 Task: Use VLC's "Snapshot" feature to capture screenshots of a video with customized resolution.
Action: Mouse moved to (156, 64)
Screenshot: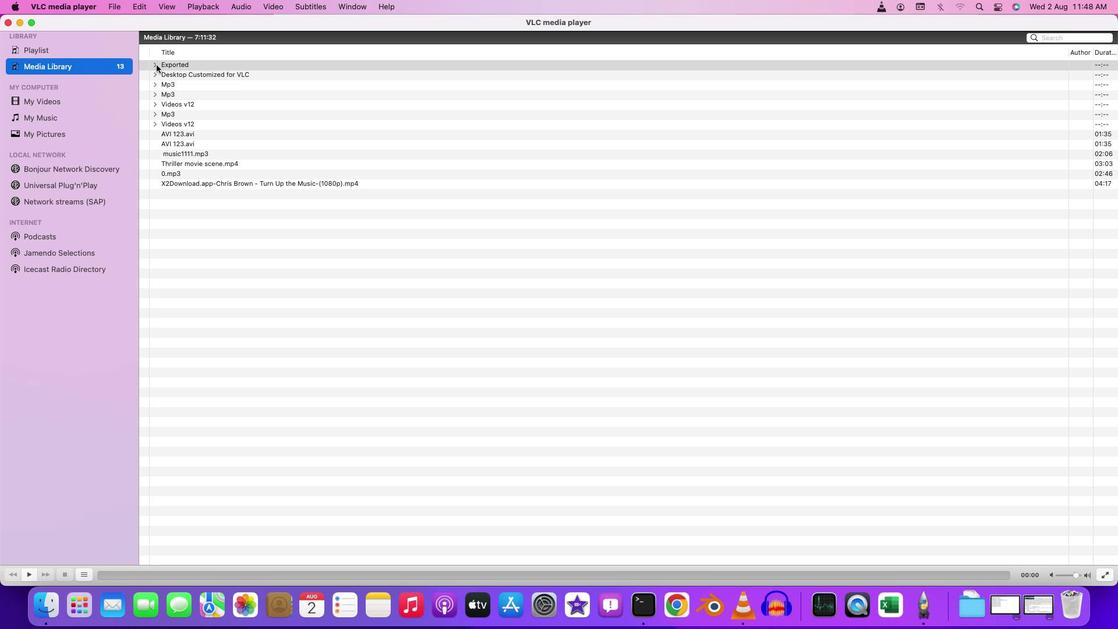 
Action: Mouse pressed left at (156, 64)
Screenshot: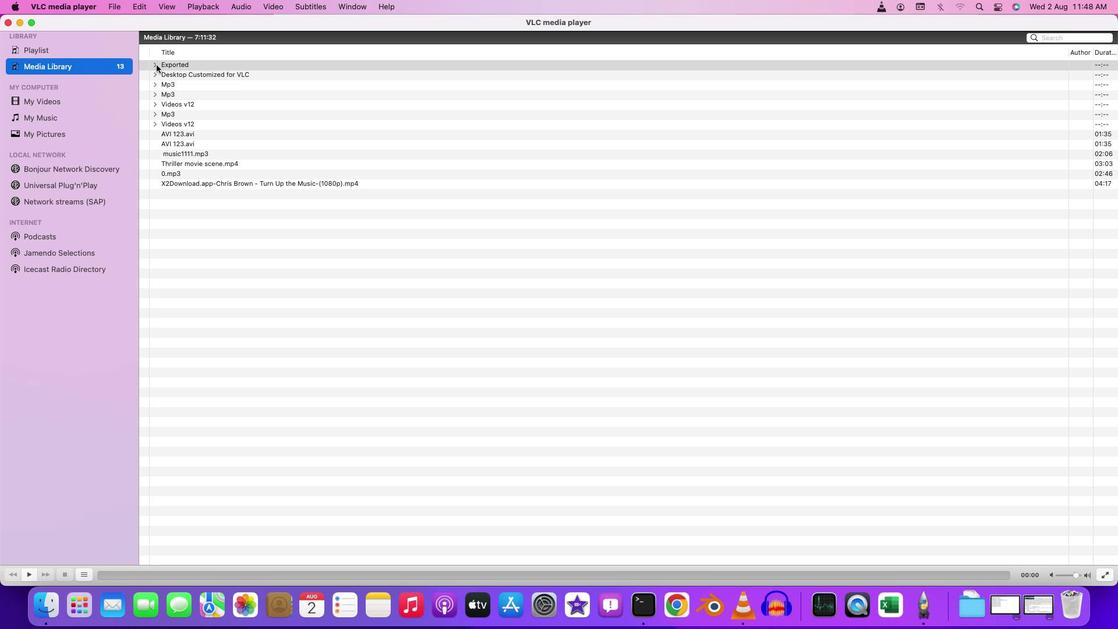 
Action: Mouse moved to (206, 290)
Screenshot: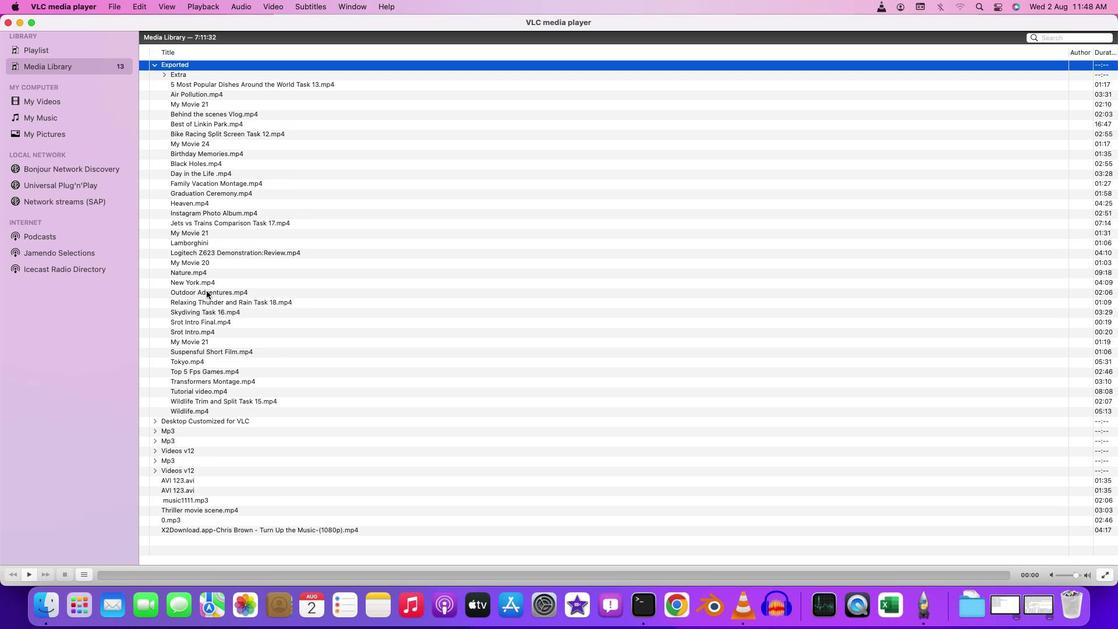 
Action: Mouse pressed left at (206, 290)
Screenshot: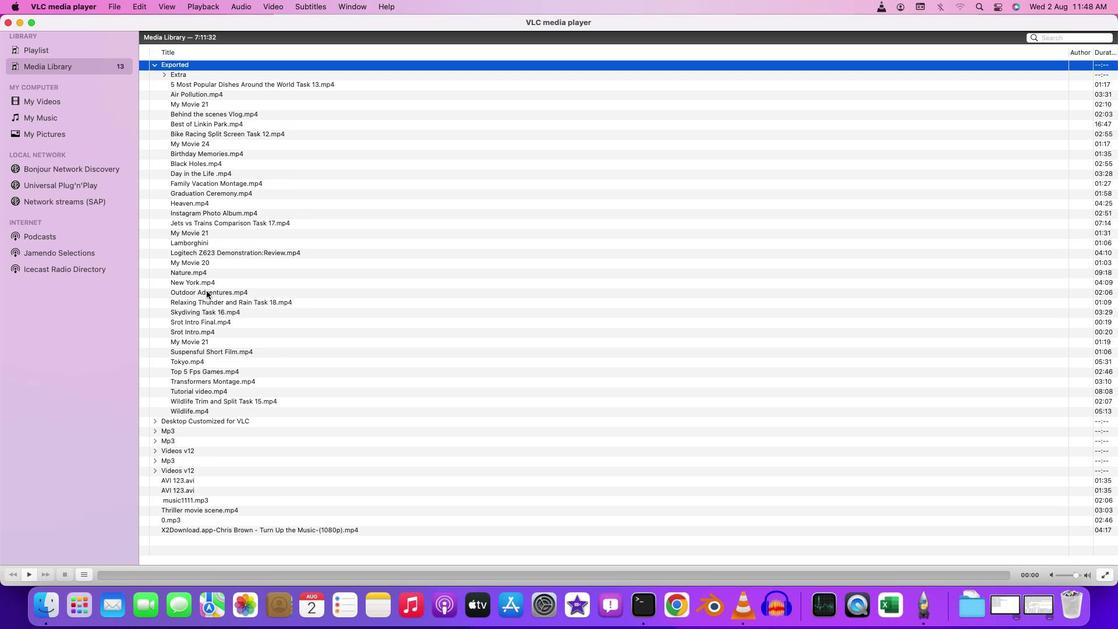 
Action: Mouse pressed left at (206, 290)
Screenshot: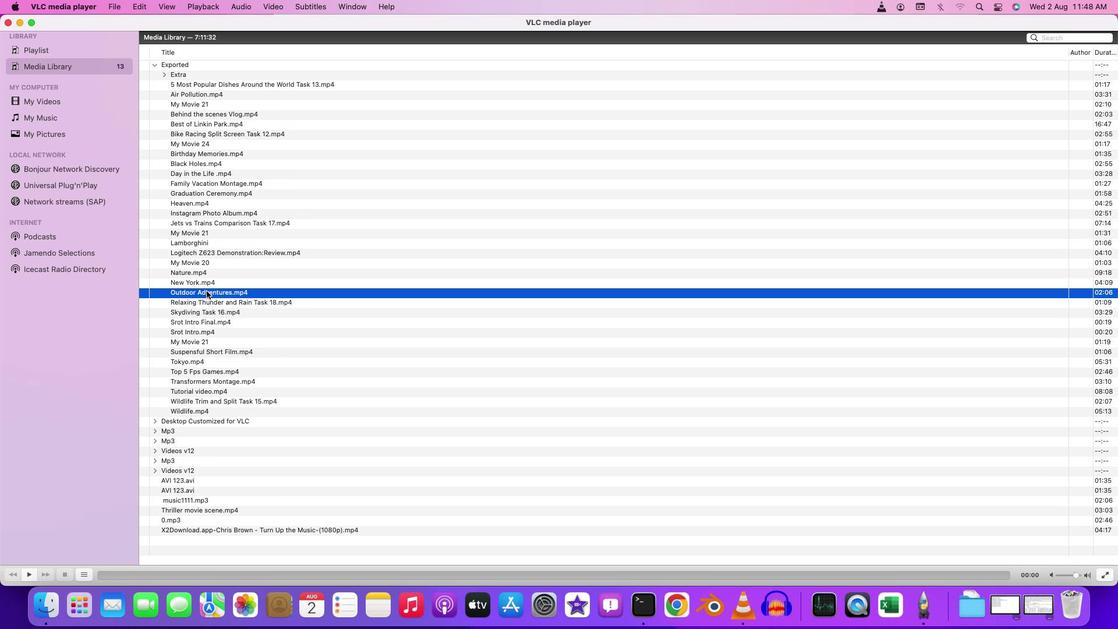 
Action: Mouse moved to (258, 202)
Screenshot: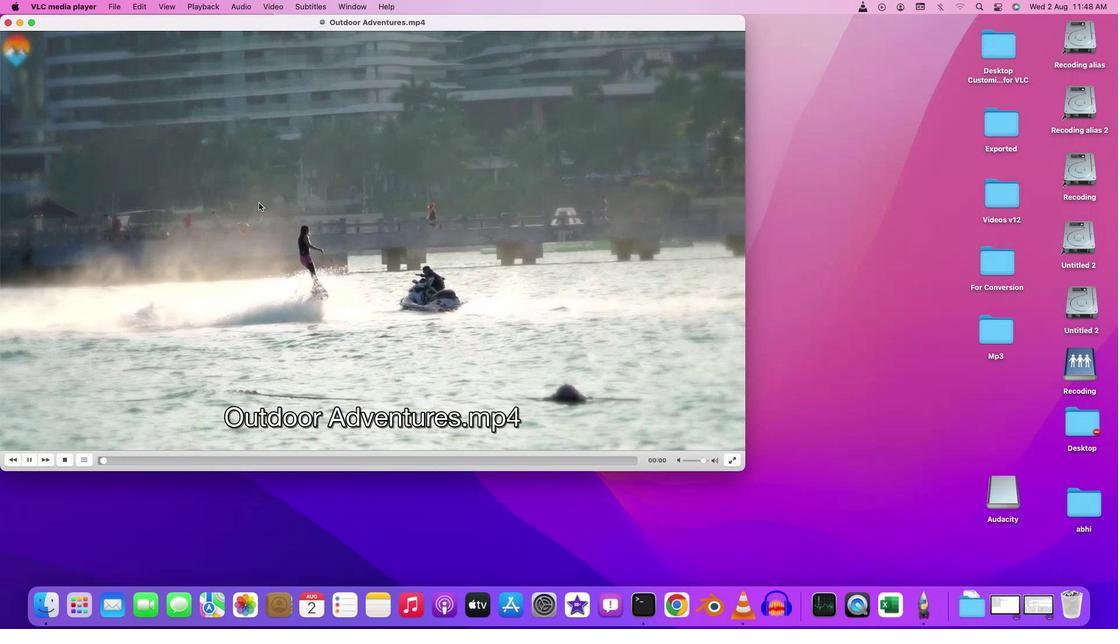 
Action: Mouse pressed left at (258, 202)
Screenshot: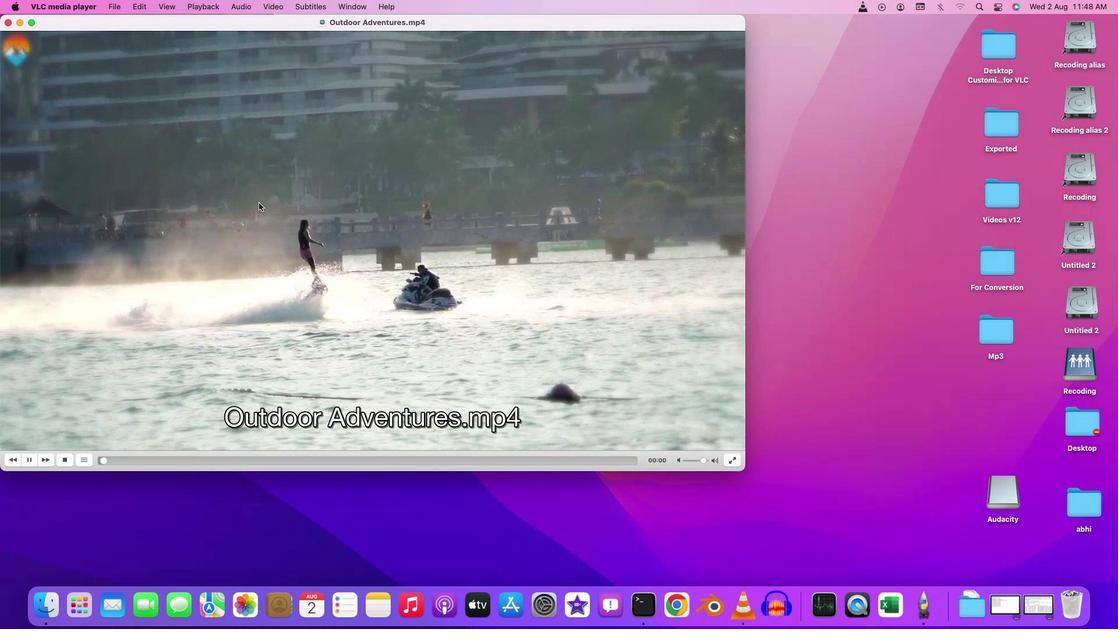 
Action: Mouse pressed left at (258, 202)
Screenshot: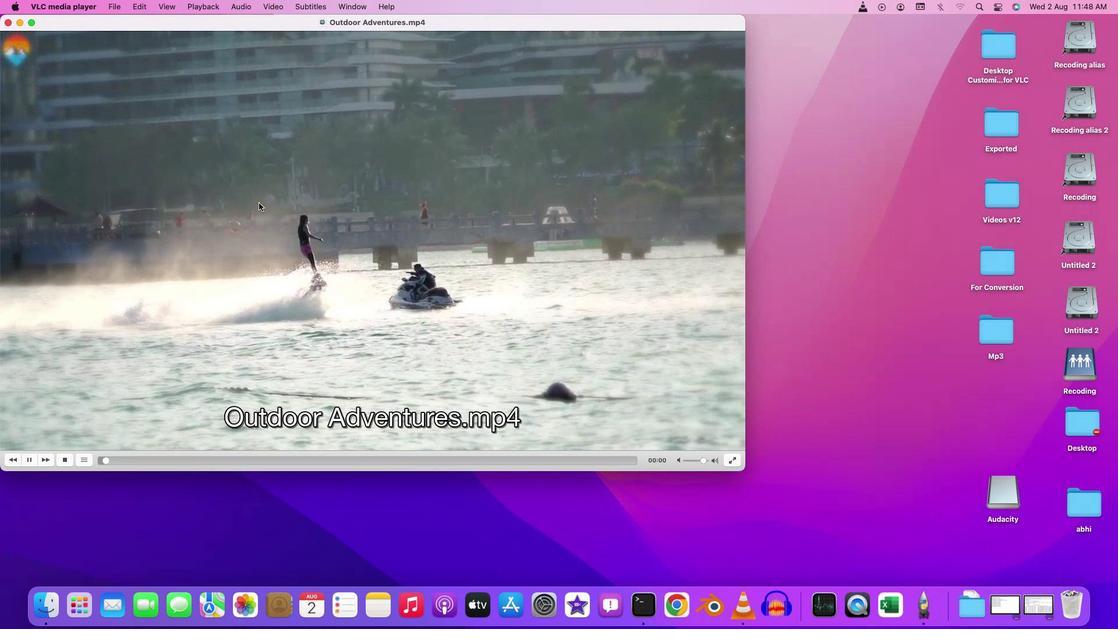 
Action: Mouse moved to (279, 3)
Screenshot: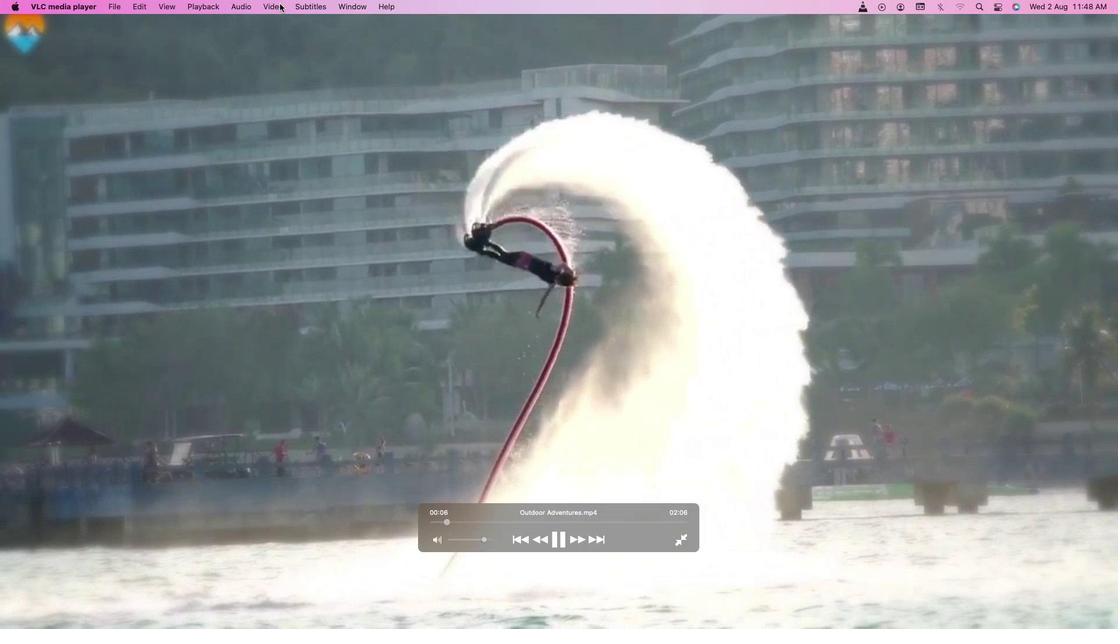 
Action: Mouse pressed left at (279, 3)
Screenshot: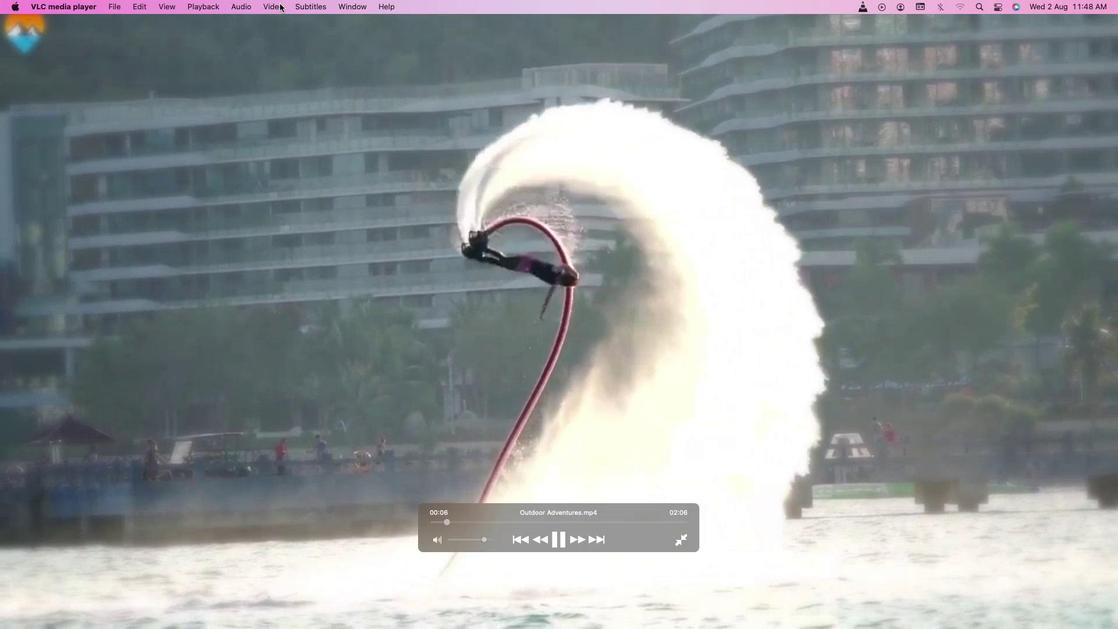 
Action: Mouse moved to (284, 104)
Screenshot: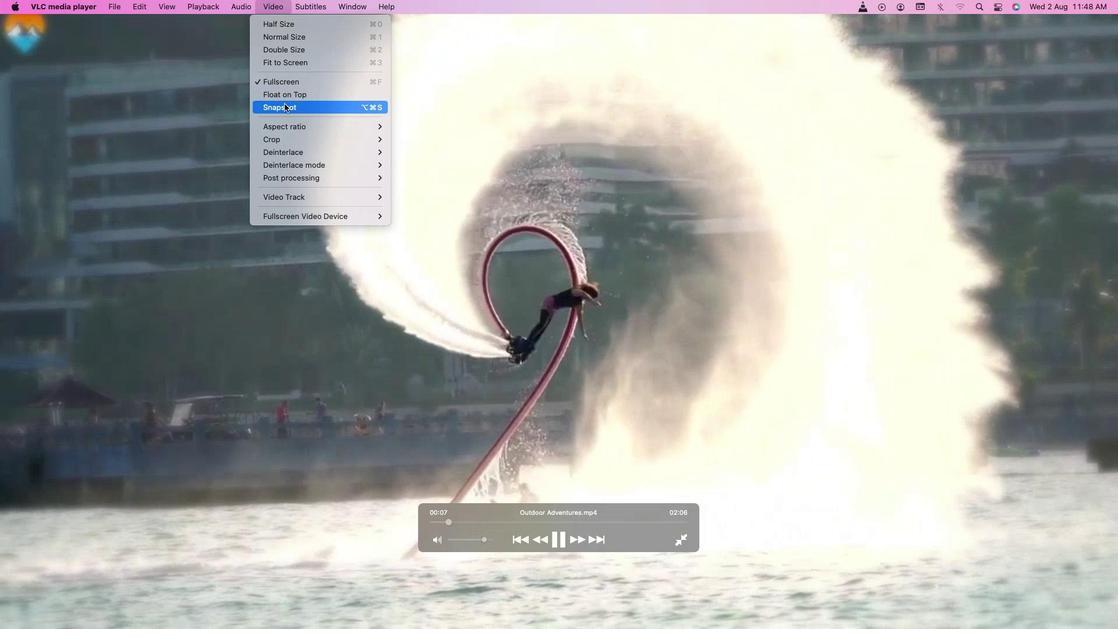 
Action: Mouse pressed left at (284, 104)
Screenshot: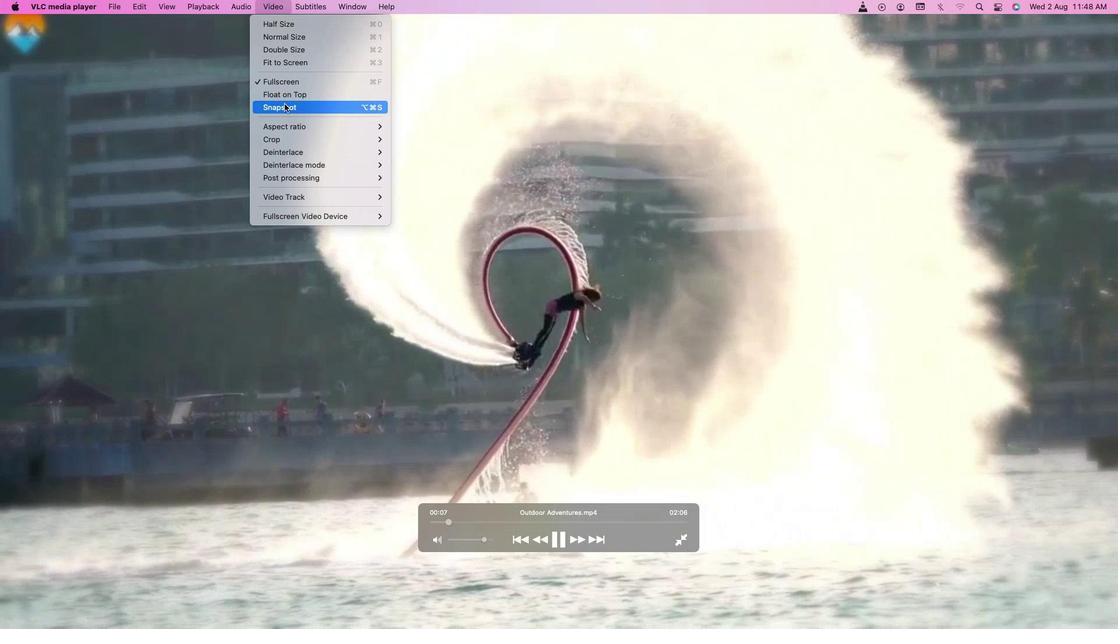 
Action: Mouse moved to (45, 2)
Screenshot: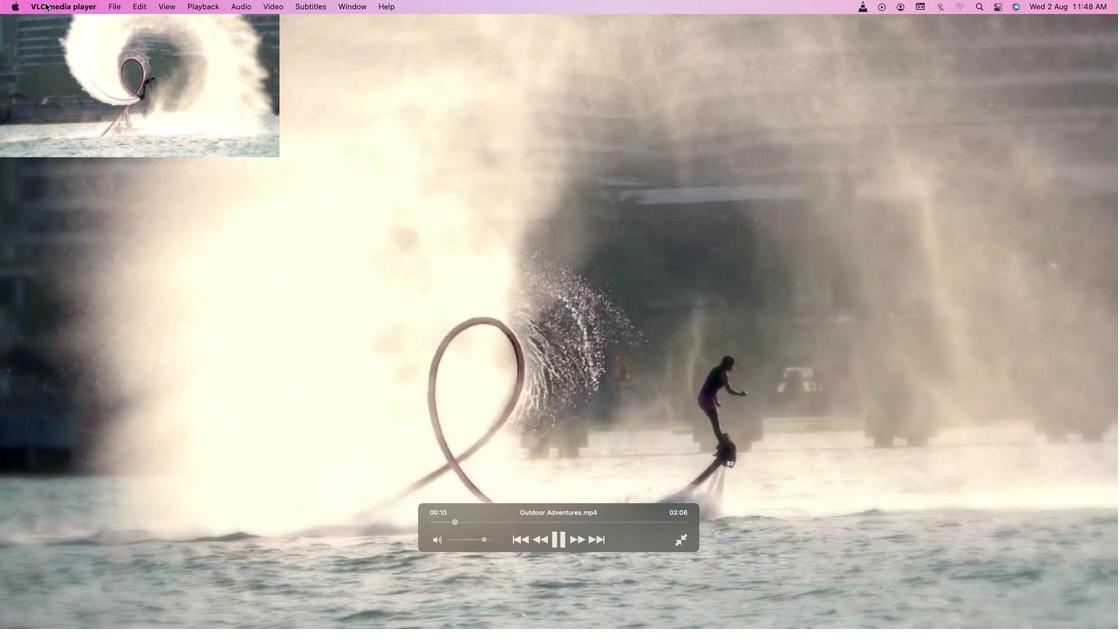 
Action: Mouse pressed left at (45, 2)
Screenshot: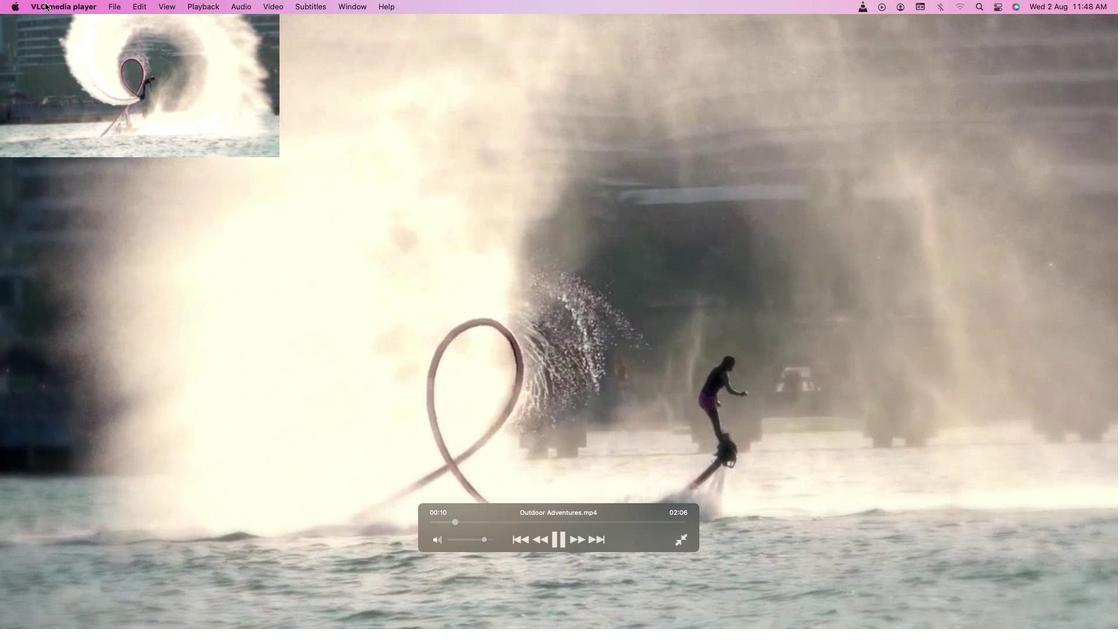 
Action: Mouse moved to (74, 54)
Screenshot: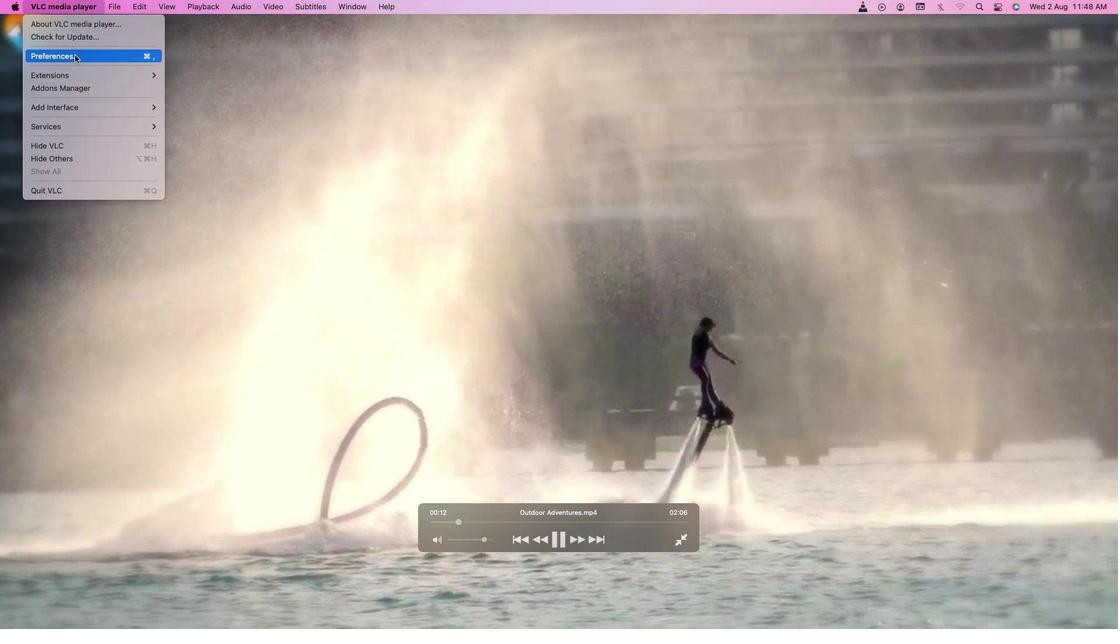 
Action: Mouse pressed left at (74, 54)
Screenshot: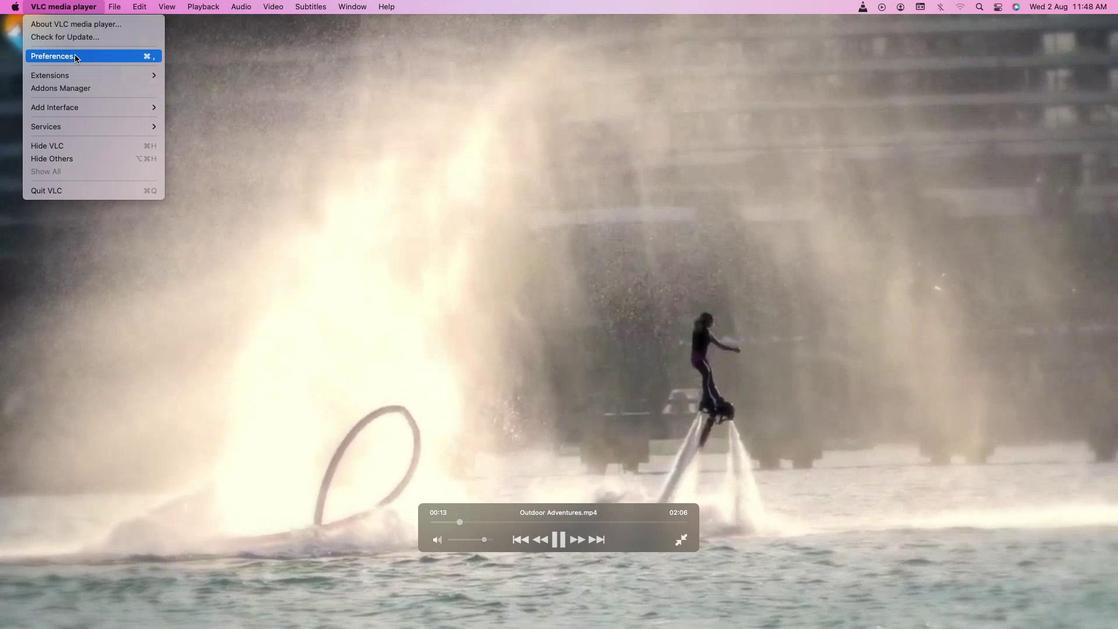 
Action: Mouse moved to (302, 110)
Screenshot: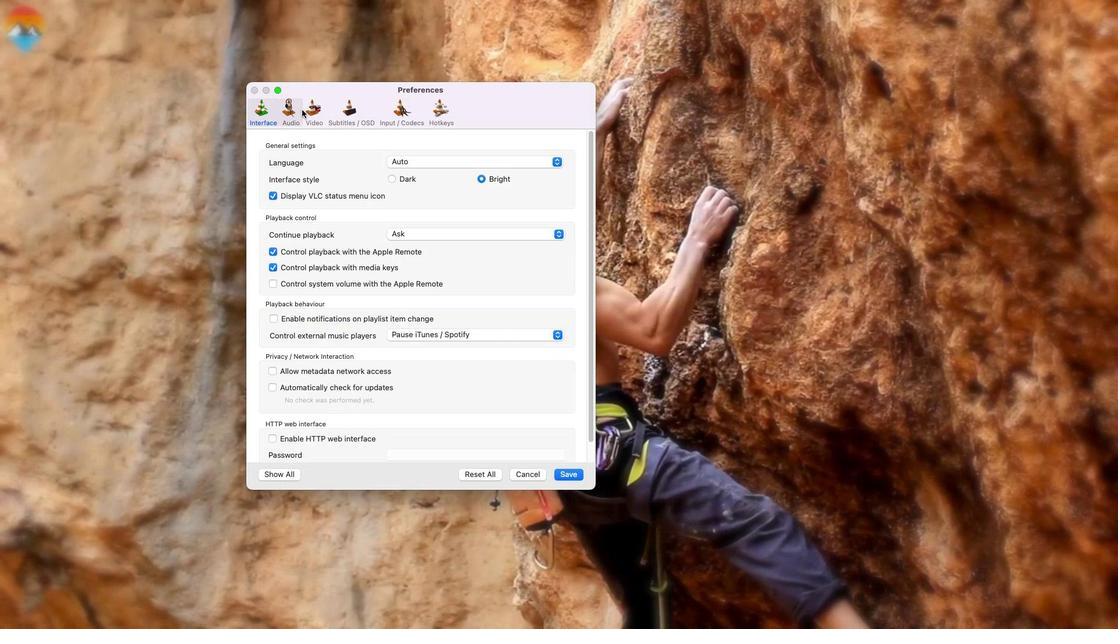 
Action: Mouse pressed left at (302, 110)
Screenshot: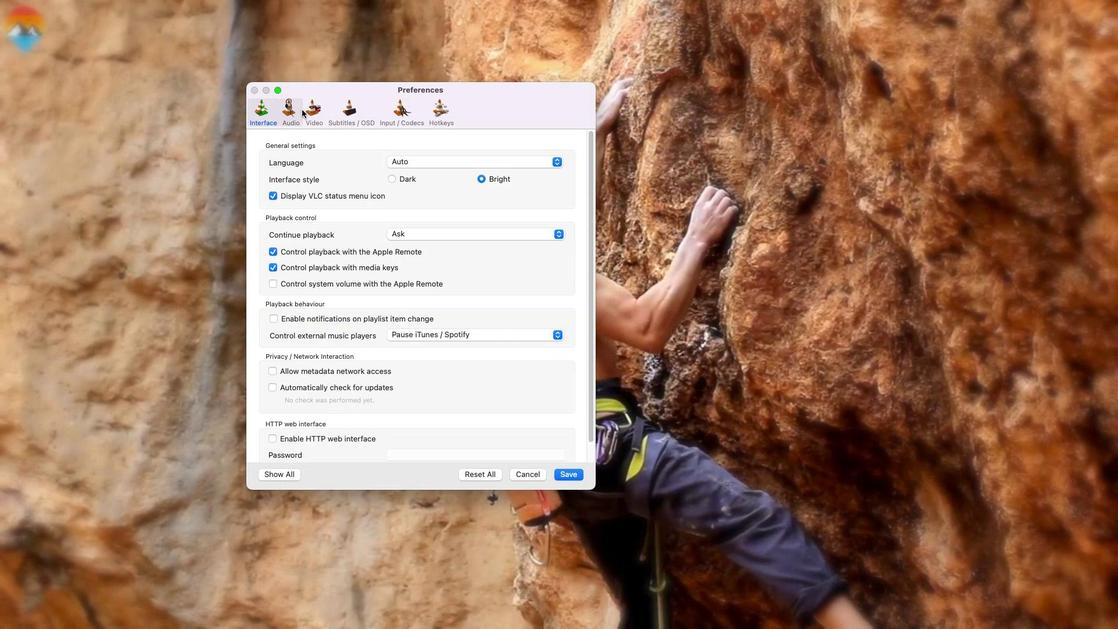 
Action: Mouse moved to (314, 114)
Screenshot: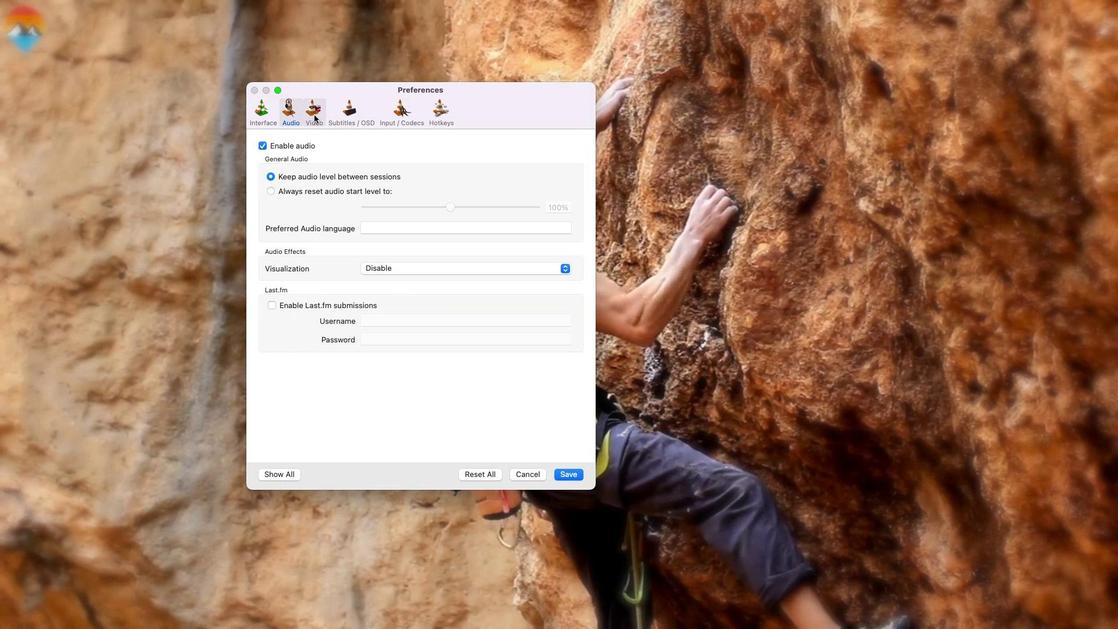 
Action: Mouse pressed left at (314, 114)
Screenshot: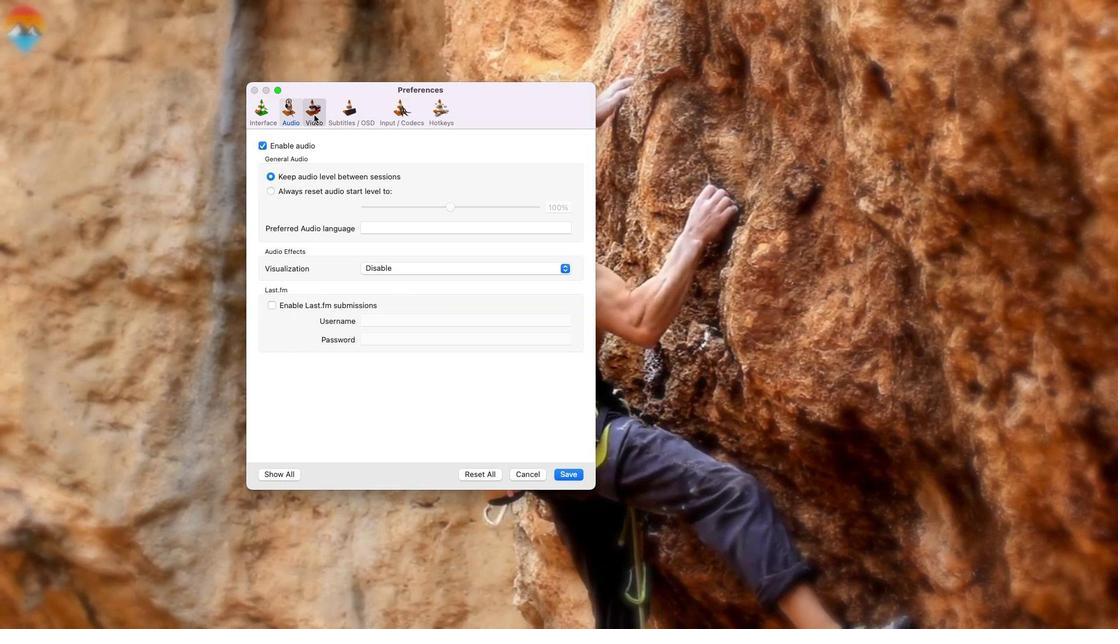 
Action: Mouse moved to (290, 471)
Screenshot: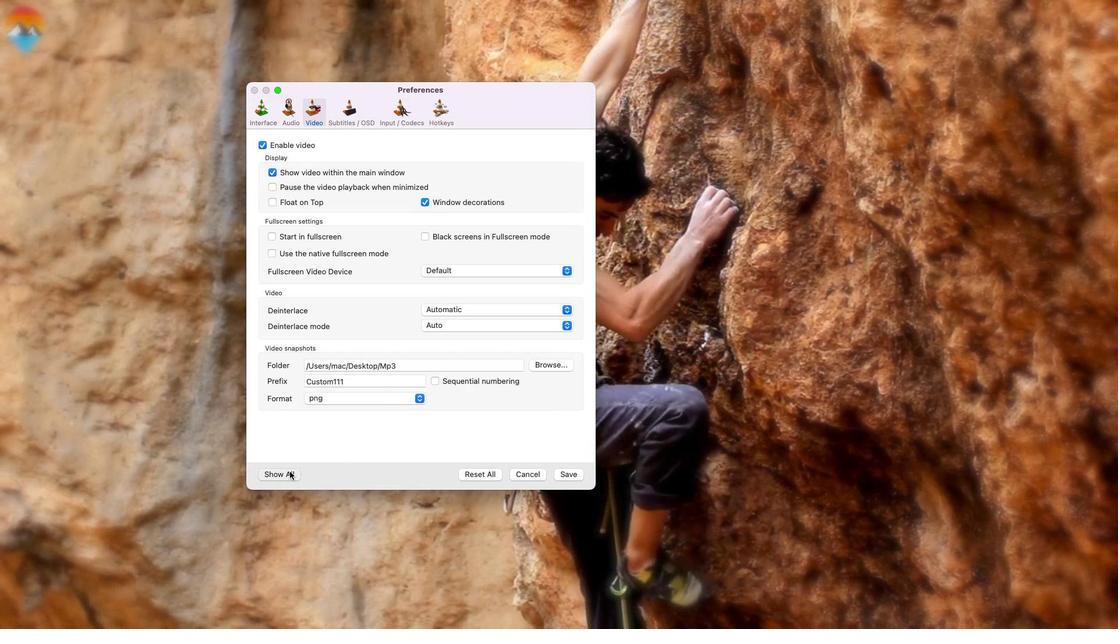 
Action: Mouse pressed left at (290, 471)
Screenshot: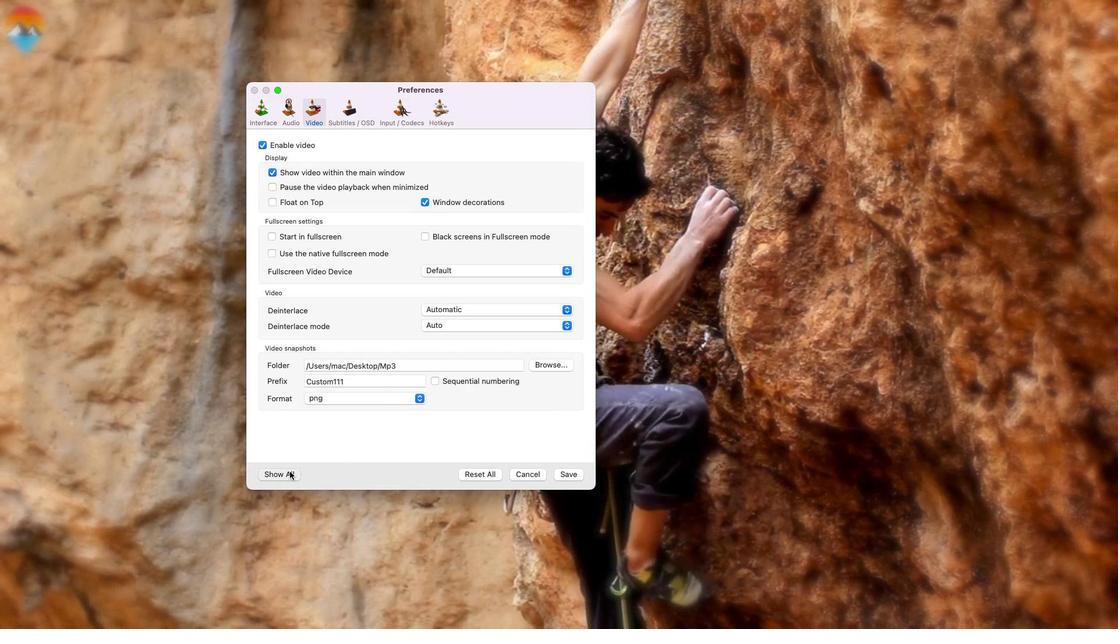 
Action: Mouse moved to (34, 131)
Screenshot: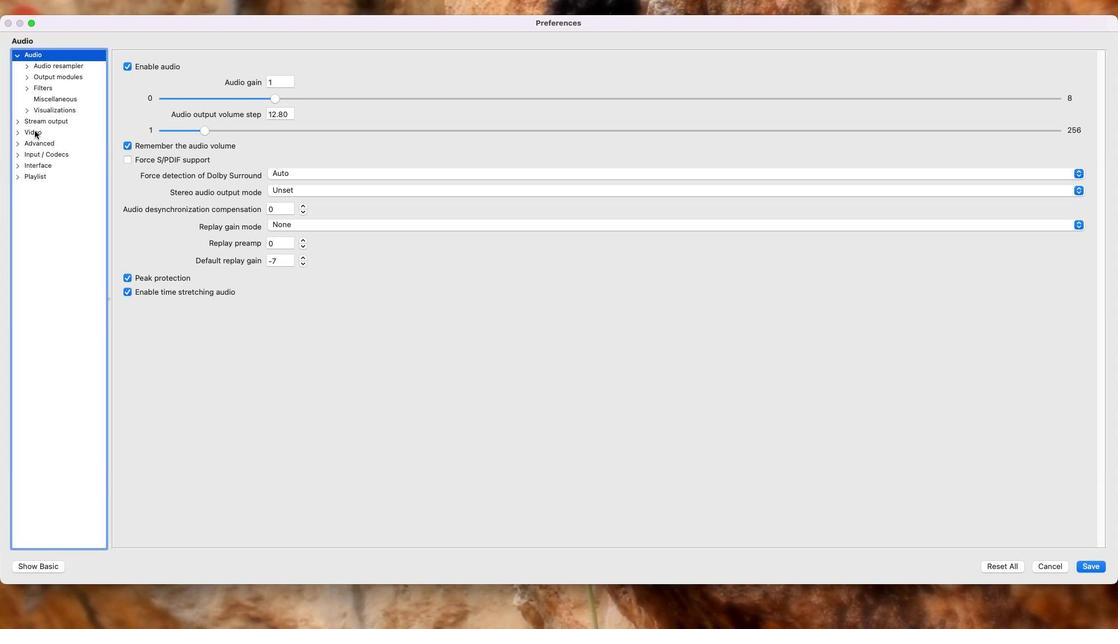 
Action: Mouse pressed left at (34, 131)
Screenshot: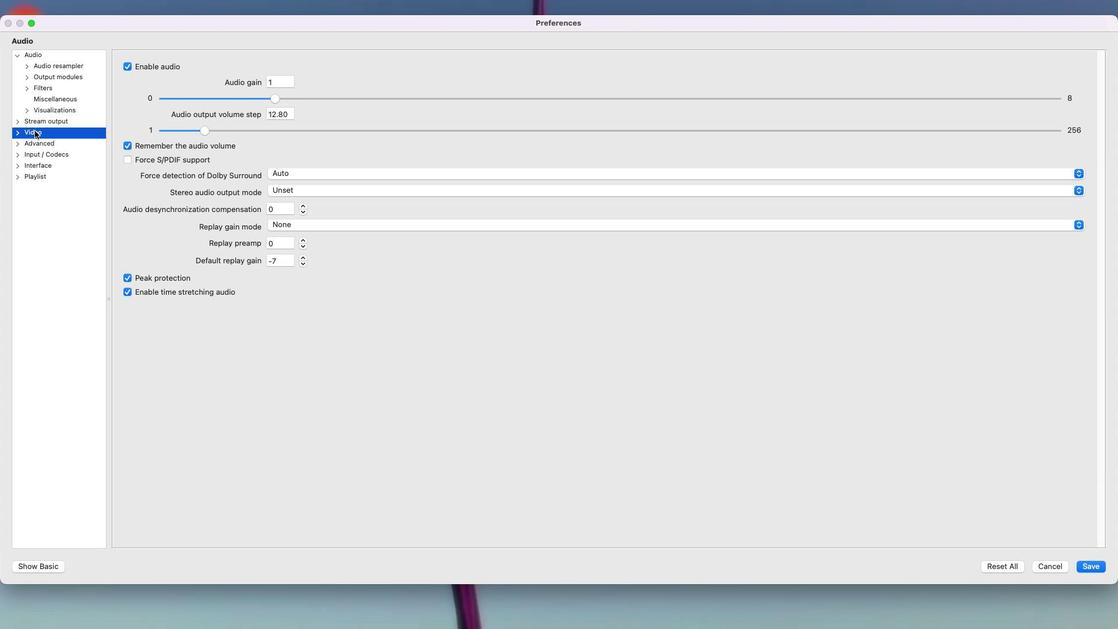 
Action: Mouse moved to (338, 428)
Screenshot: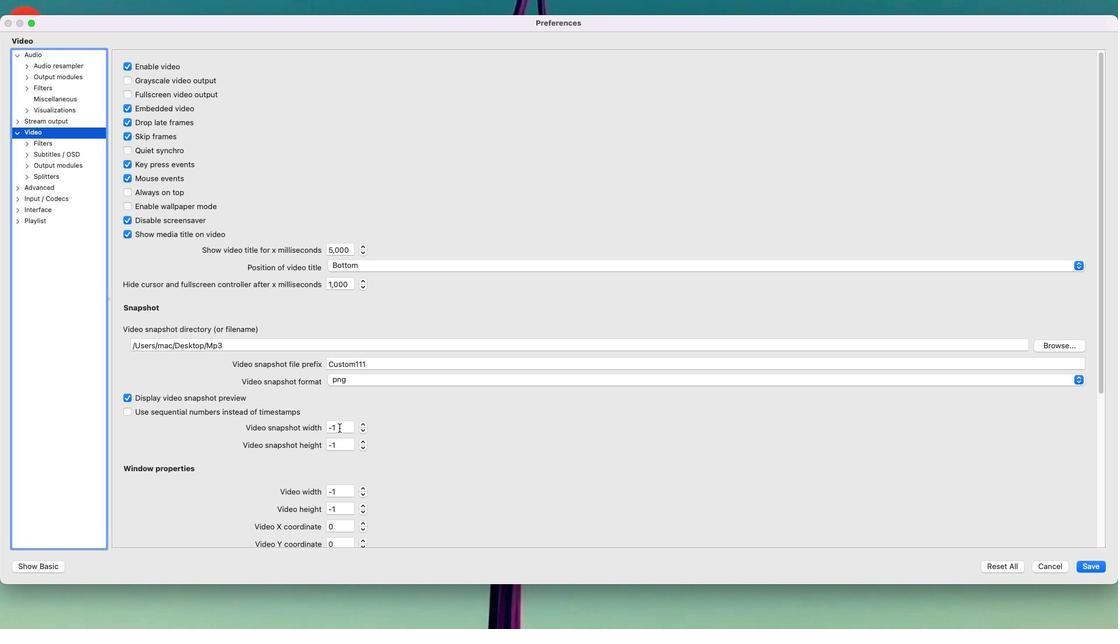 
Action: Mouse pressed left at (338, 428)
Screenshot: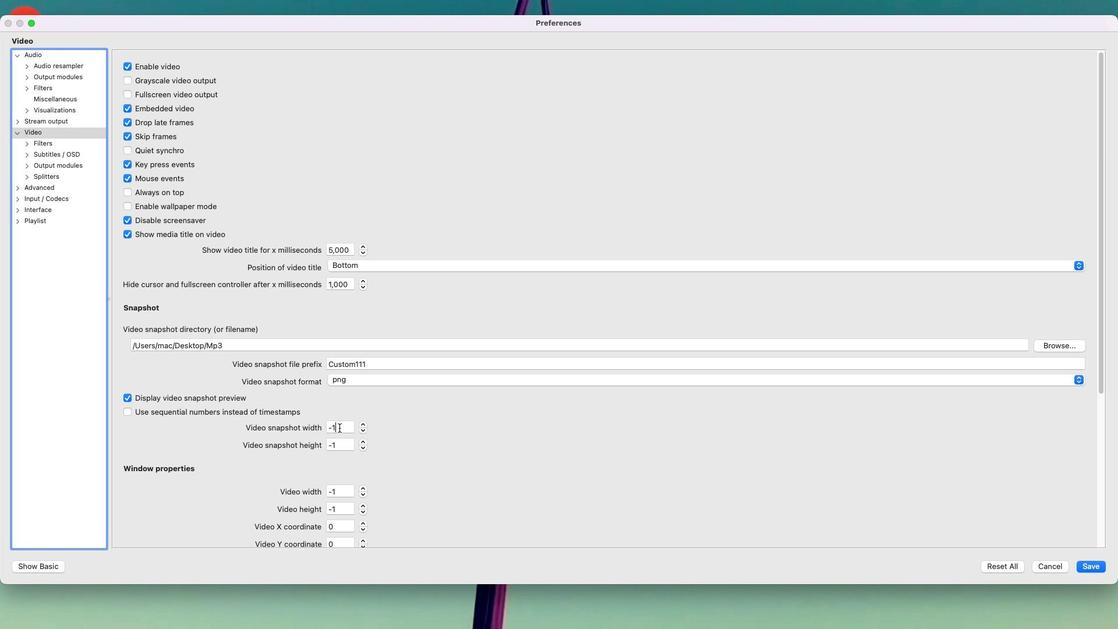 
Action: Mouse moved to (336, 428)
Screenshot: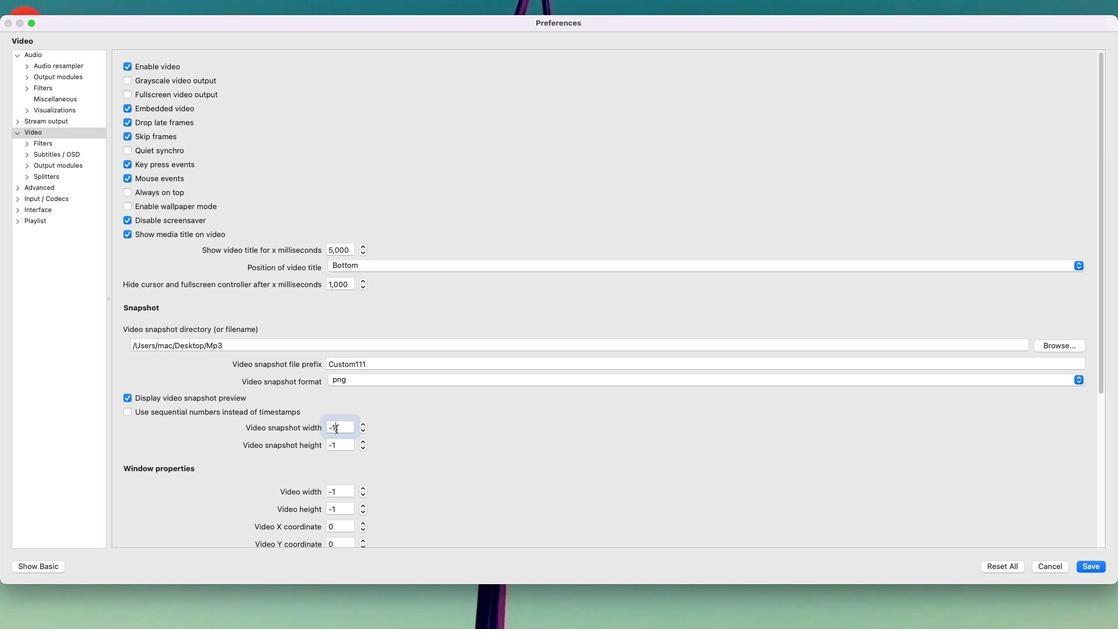 
Action: Key pressed Key.backspaceKey.backspaceKey.backspace'0'
Screenshot: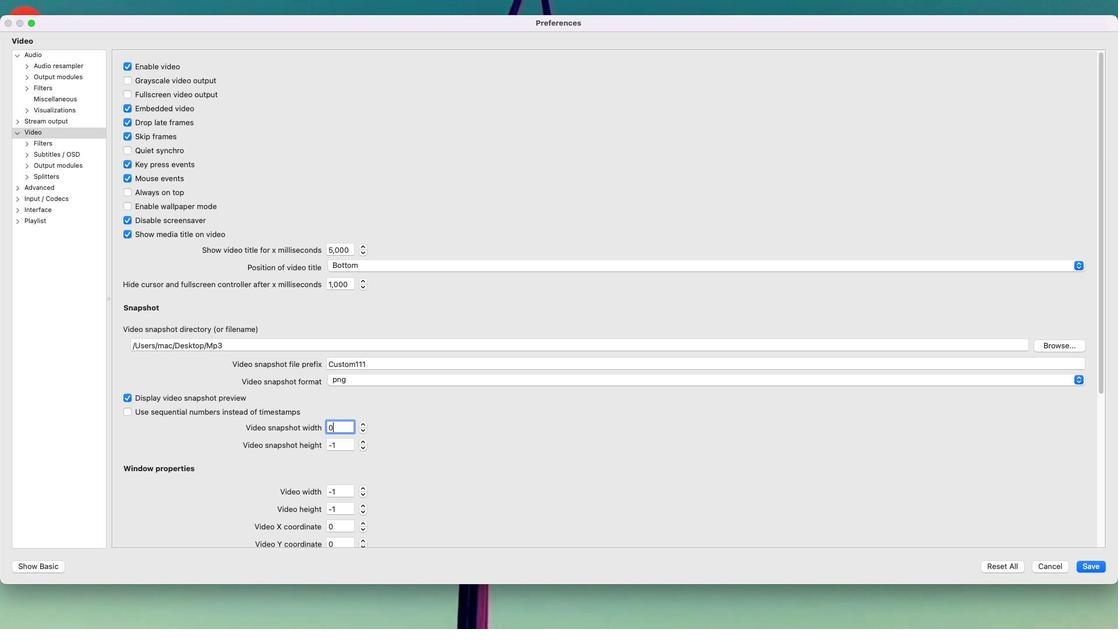 
Action: Mouse moved to (344, 447)
Screenshot: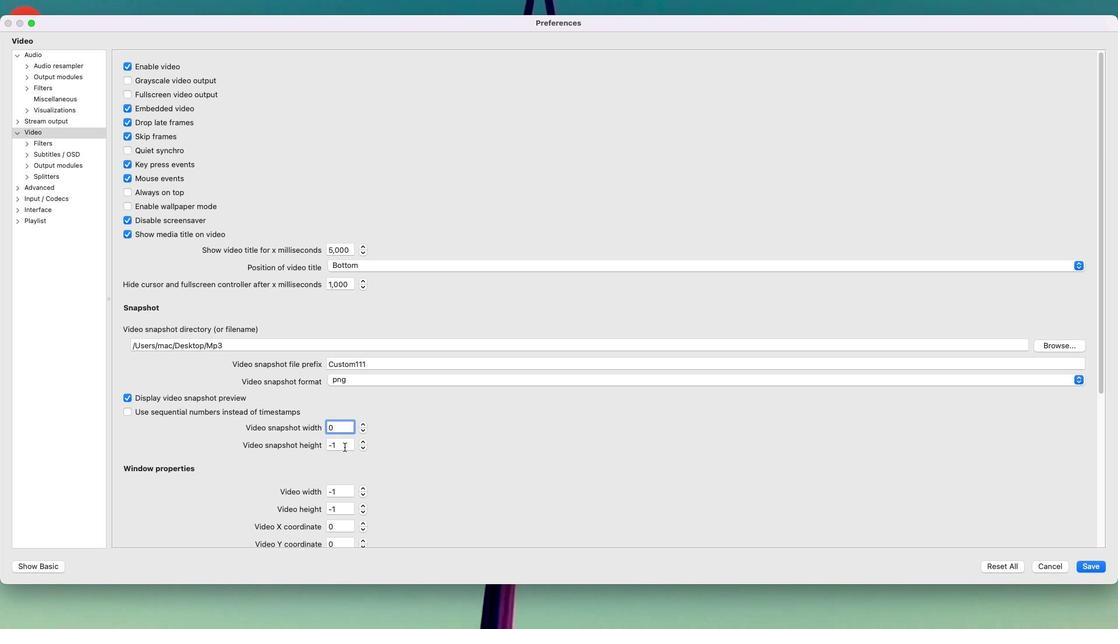 
Action: Mouse pressed left at (344, 447)
Screenshot: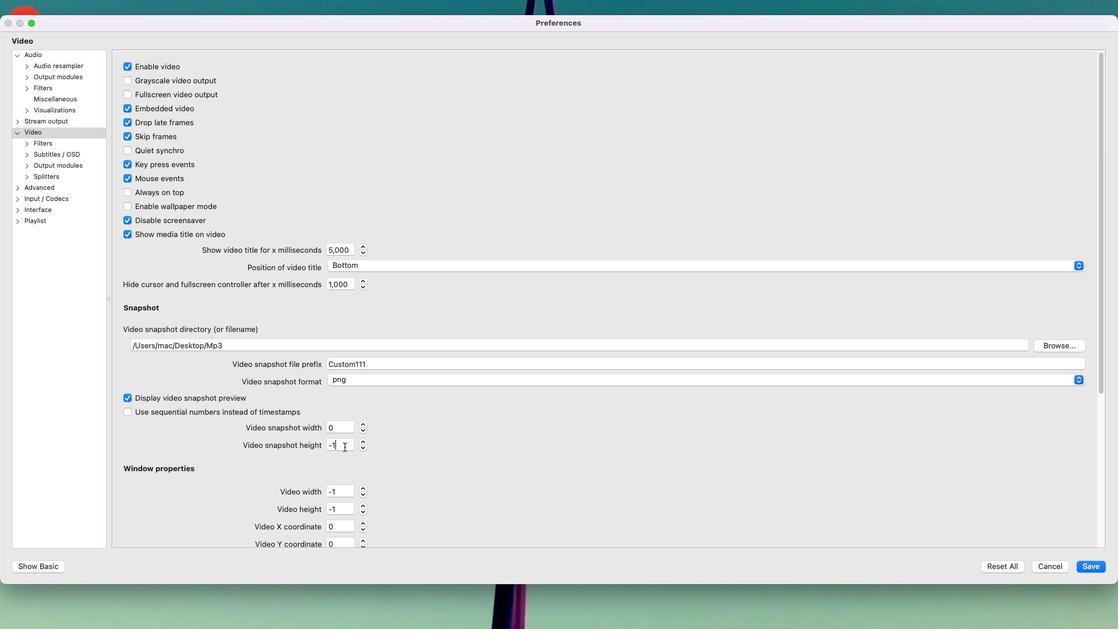 
Action: Mouse moved to (344, 447)
Screenshot: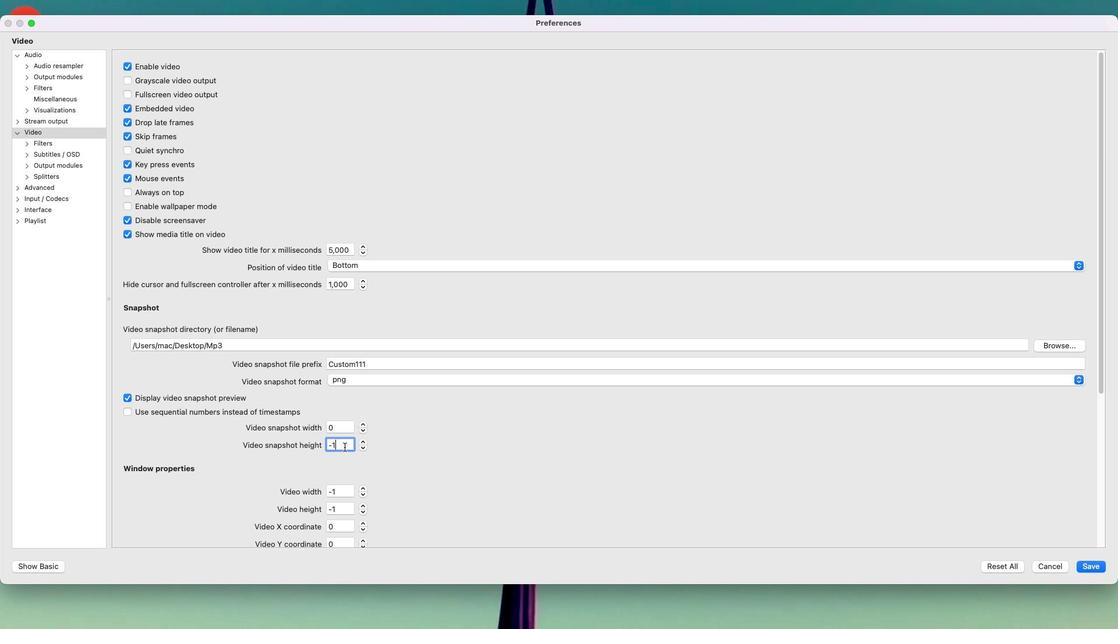 
Action: Key pressed Key.backspaceKey.backspaceKey.backspace'0'
Screenshot: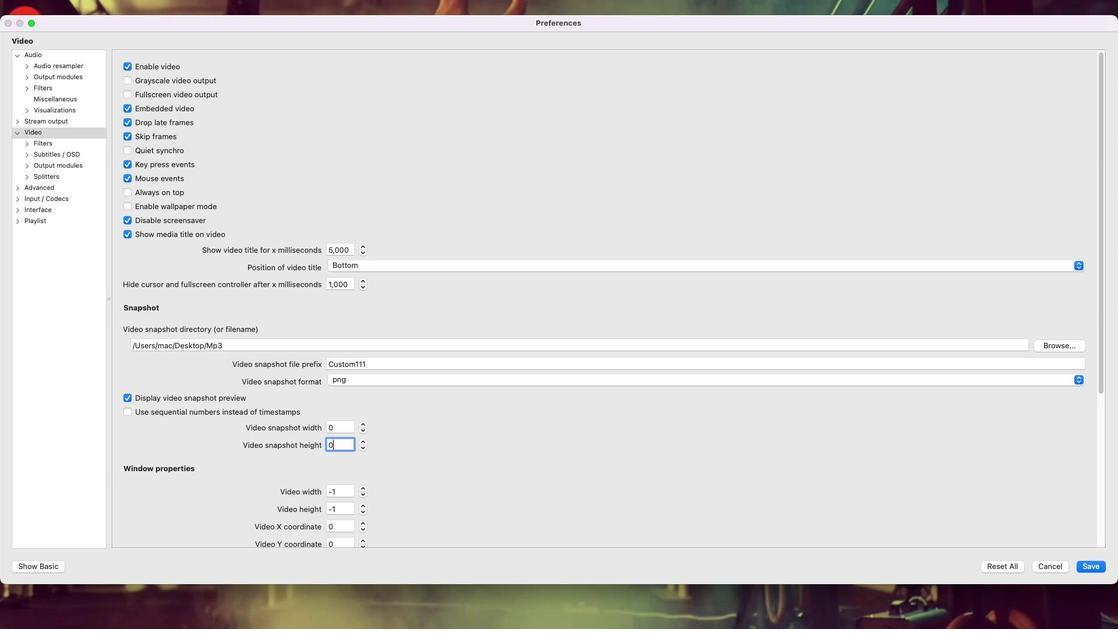 
Action: Mouse moved to (383, 439)
Screenshot: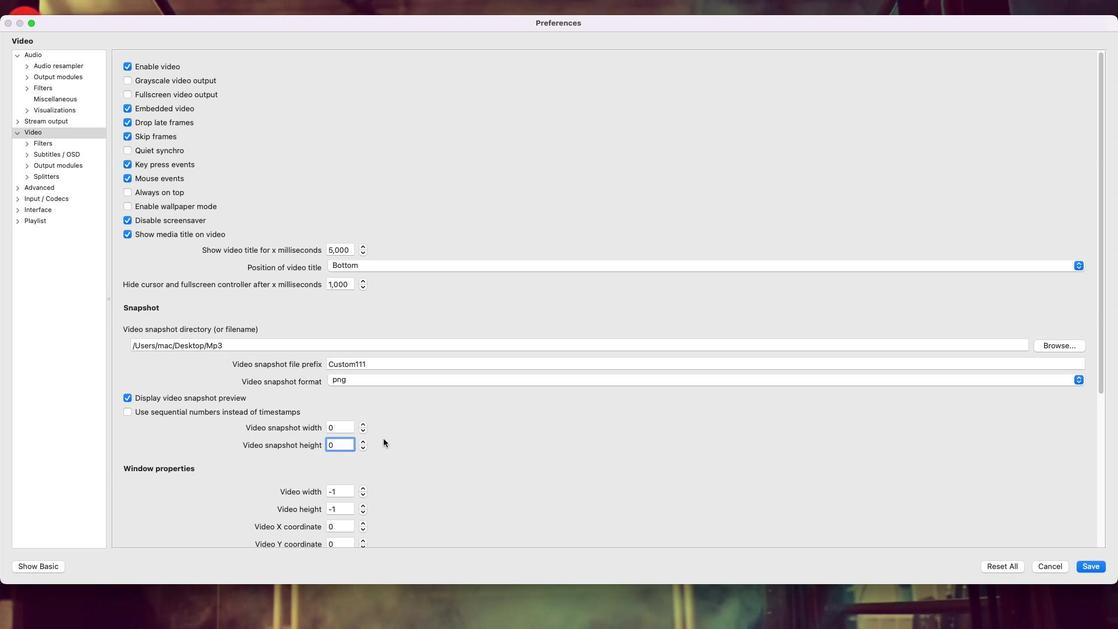 
Action: Mouse pressed left at (383, 439)
Screenshot: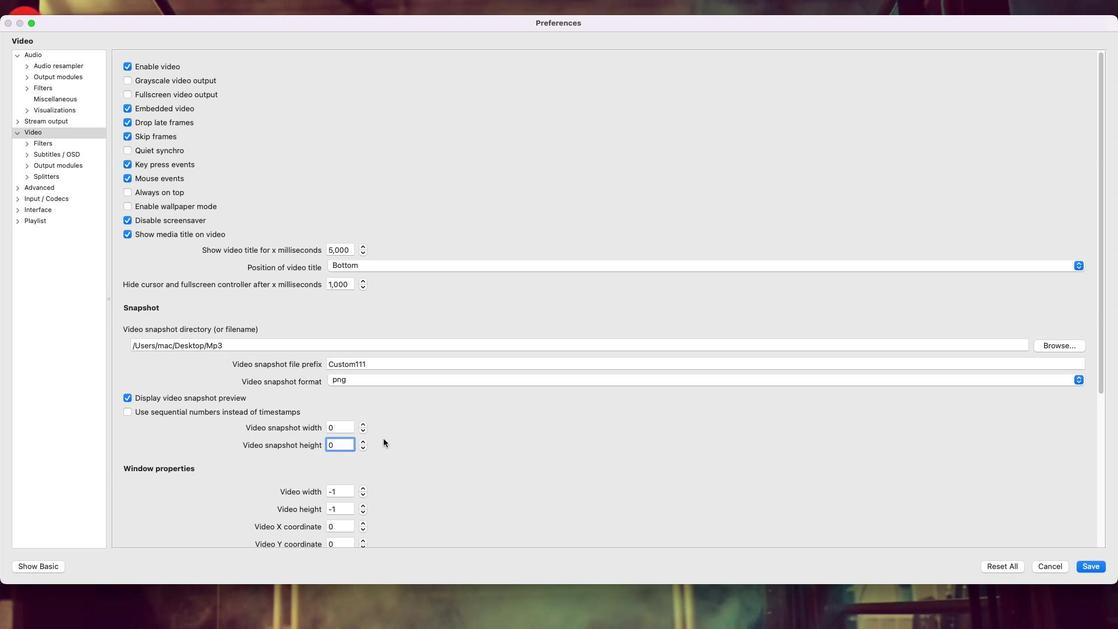 
Action: Mouse moved to (393, 432)
Screenshot: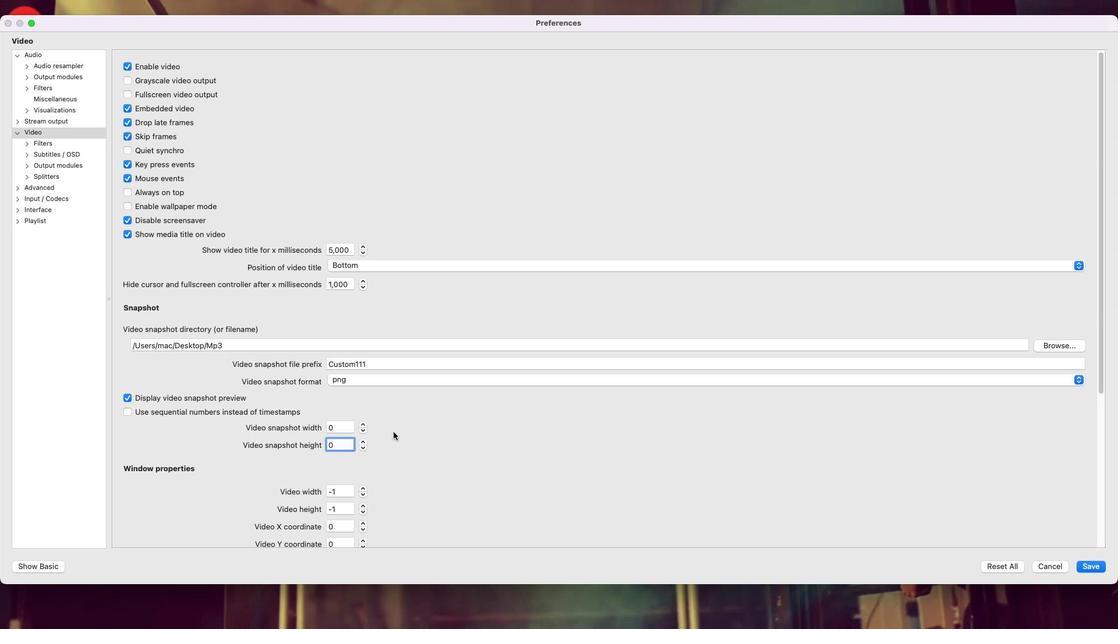 
Action: Mouse pressed left at (393, 432)
Screenshot: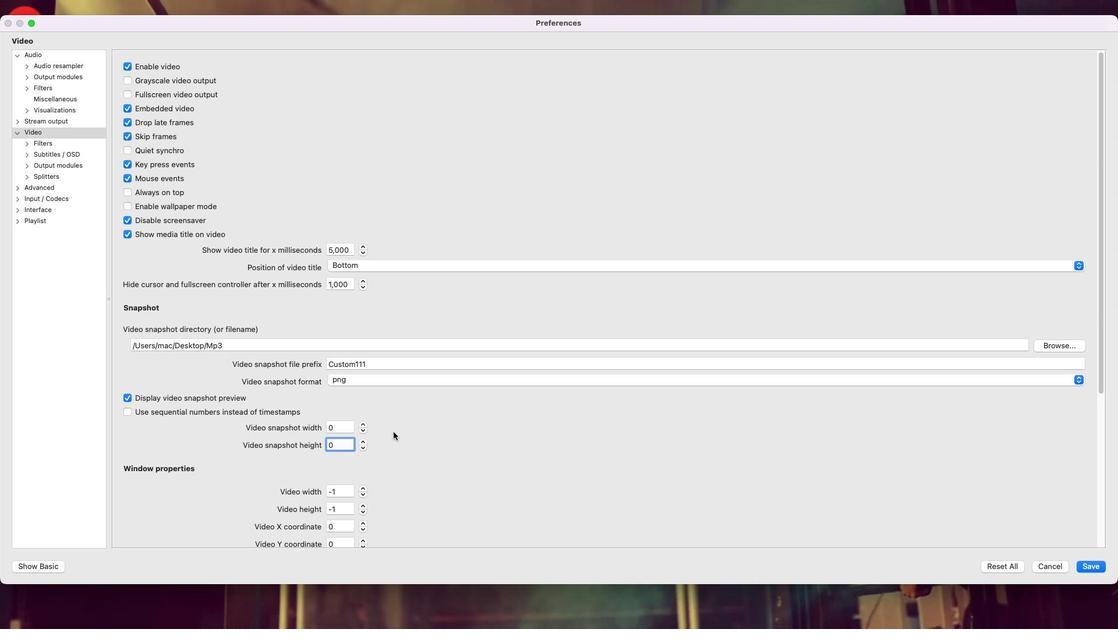 
Action: Mouse pressed left at (393, 432)
Screenshot: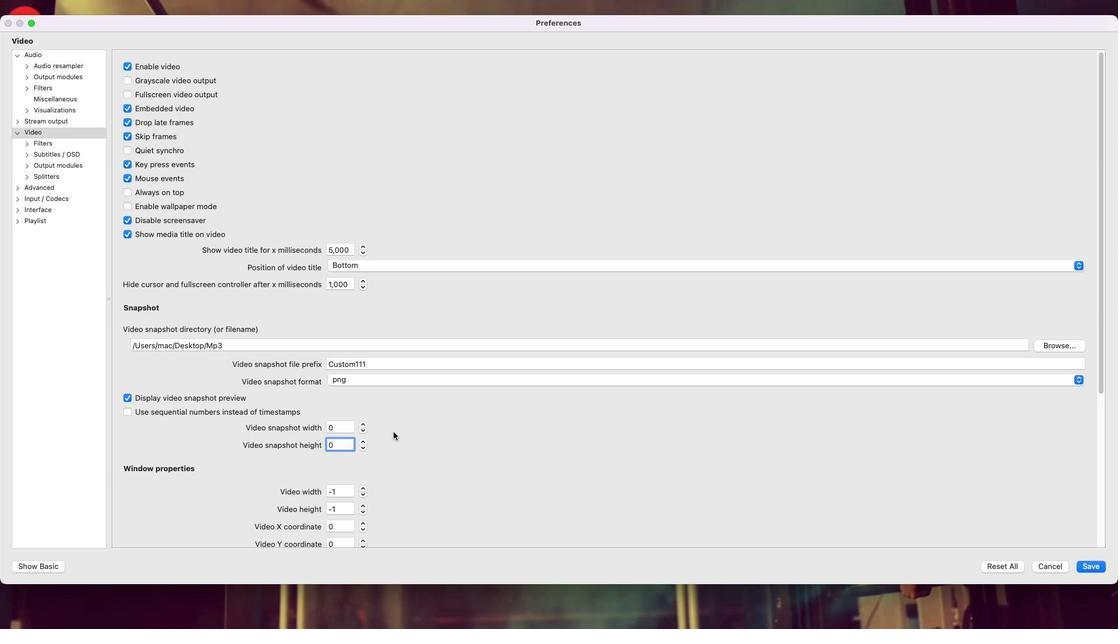
Action: Mouse moved to (1083, 566)
Screenshot: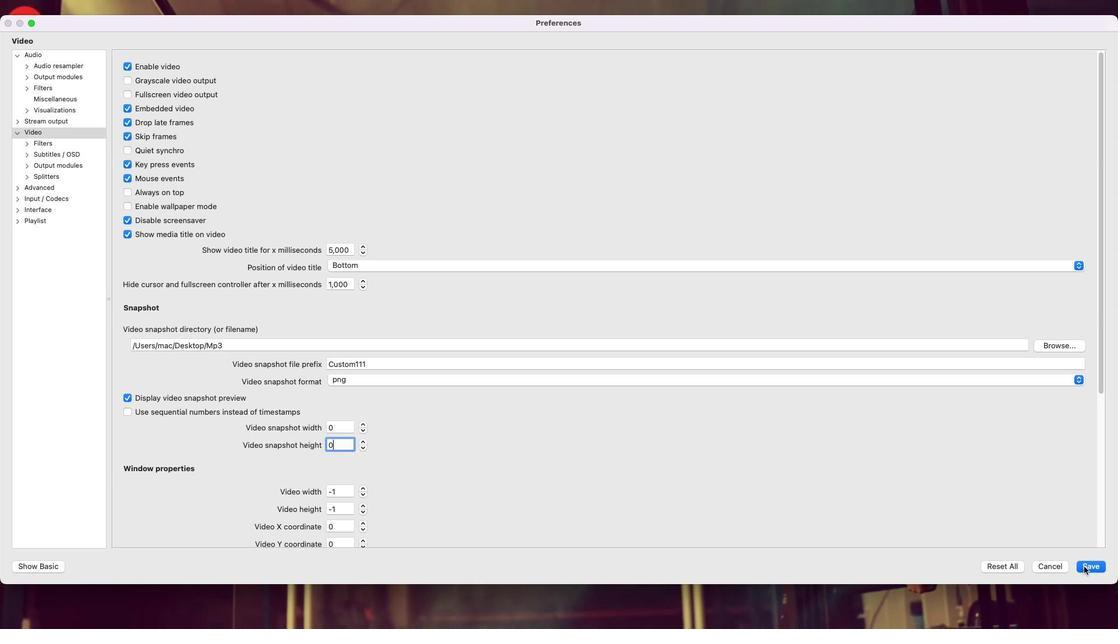 
Action: Mouse pressed left at (1083, 566)
Screenshot: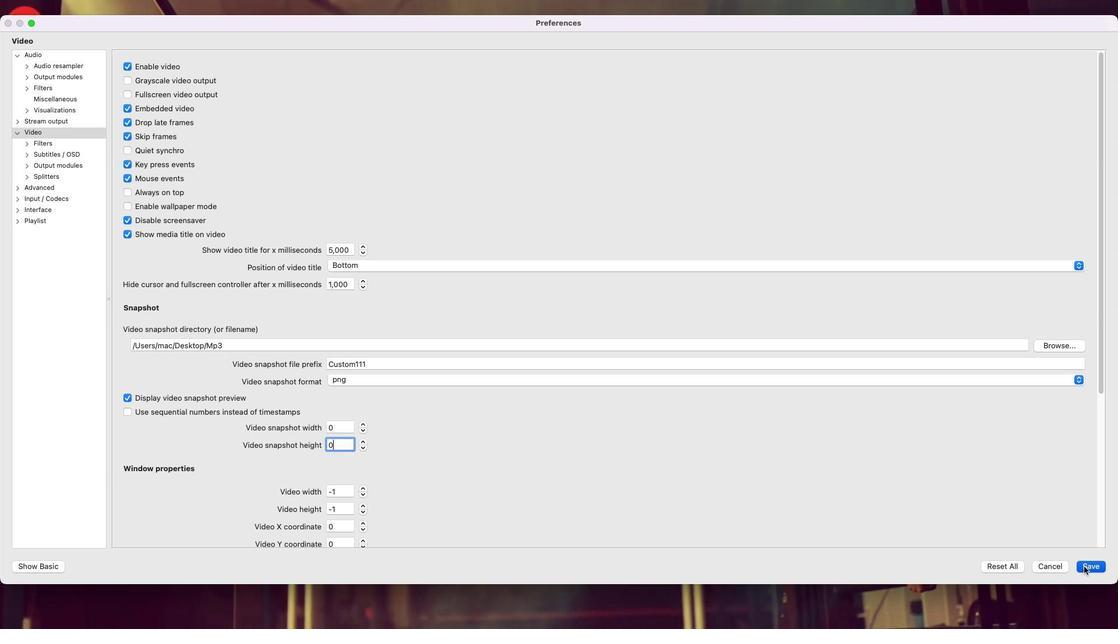 
Action: Mouse moved to (270, 6)
Screenshot: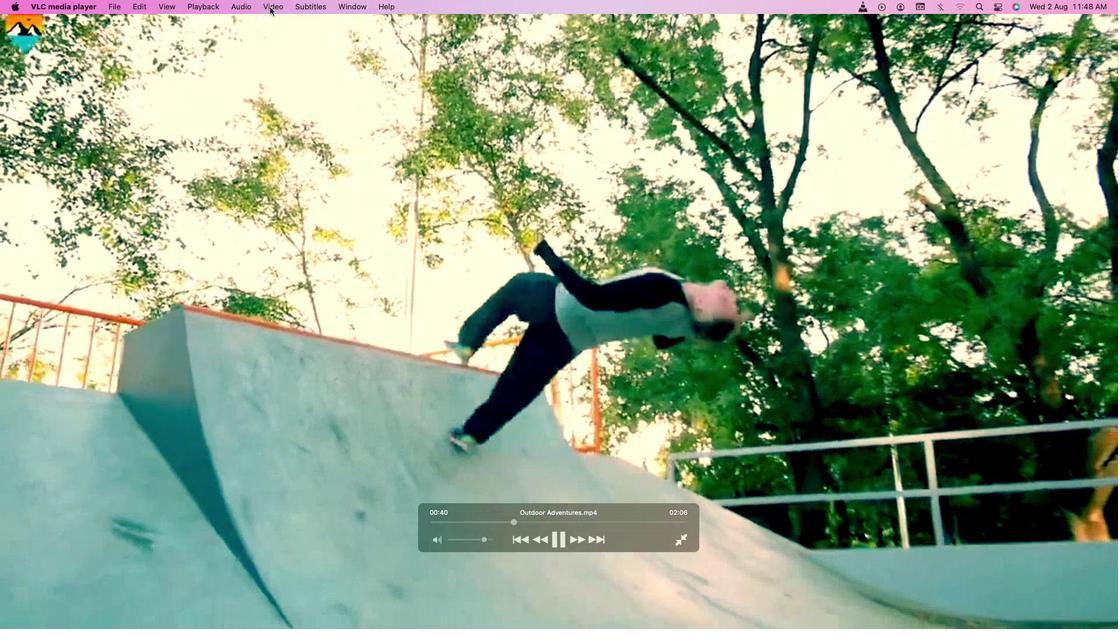 
Action: Mouse pressed left at (270, 6)
Screenshot: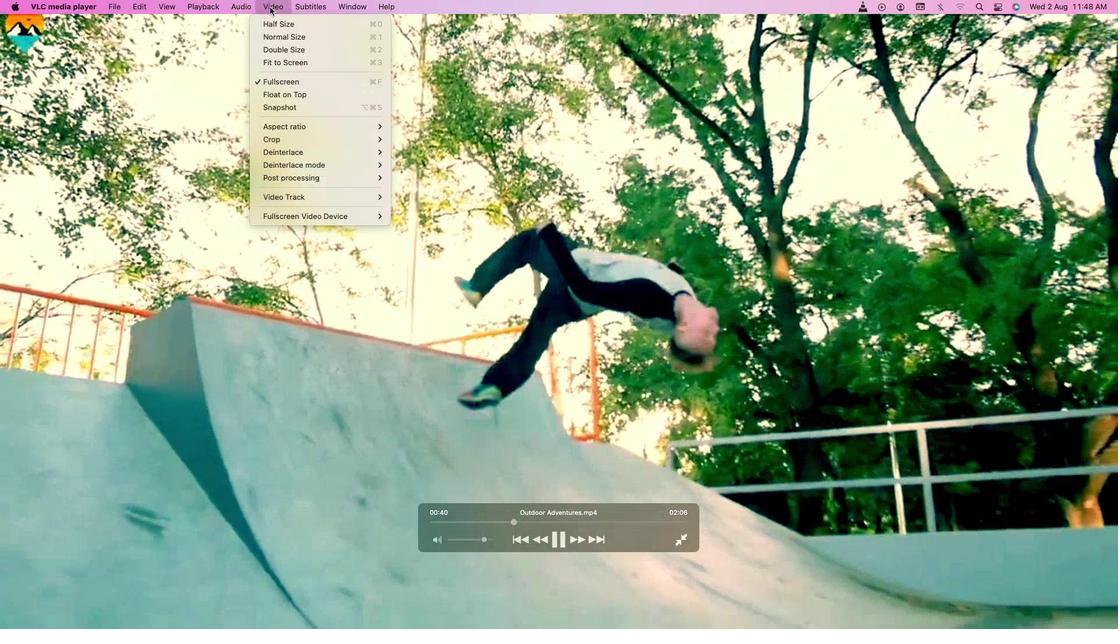 
Action: Mouse moved to (285, 104)
Screenshot: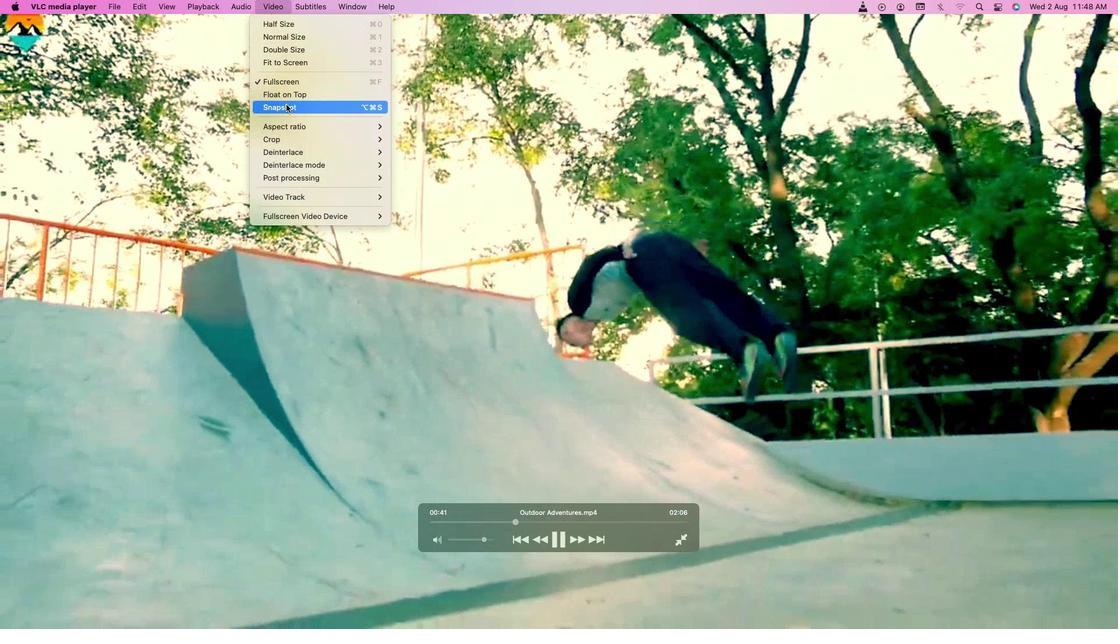 
Action: Mouse pressed left at (285, 104)
Screenshot: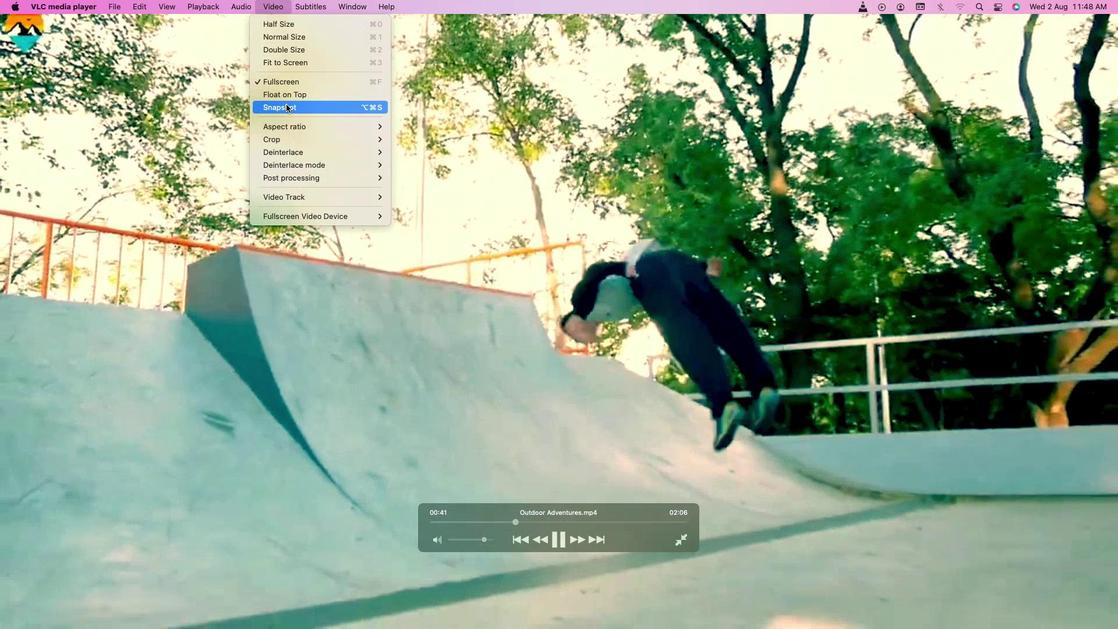 
Action: Mouse moved to (611, 523)
Screenshot: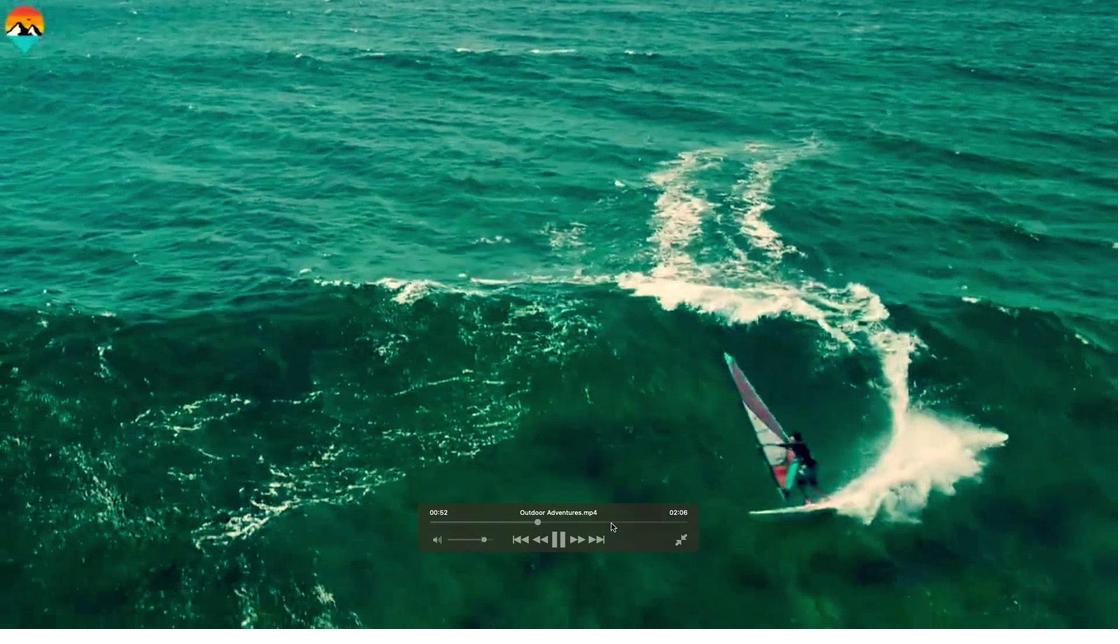 
Action: Mouse pressed left at (611, 523)
Screenshot: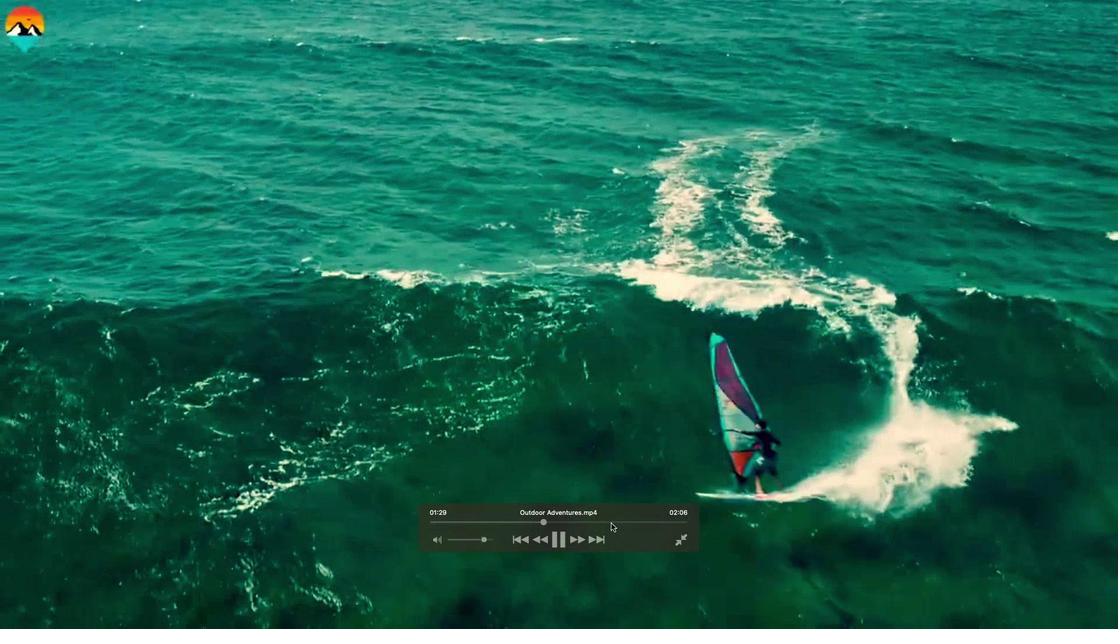 
Action: Mouse moved to (276, 6)
Screenshot: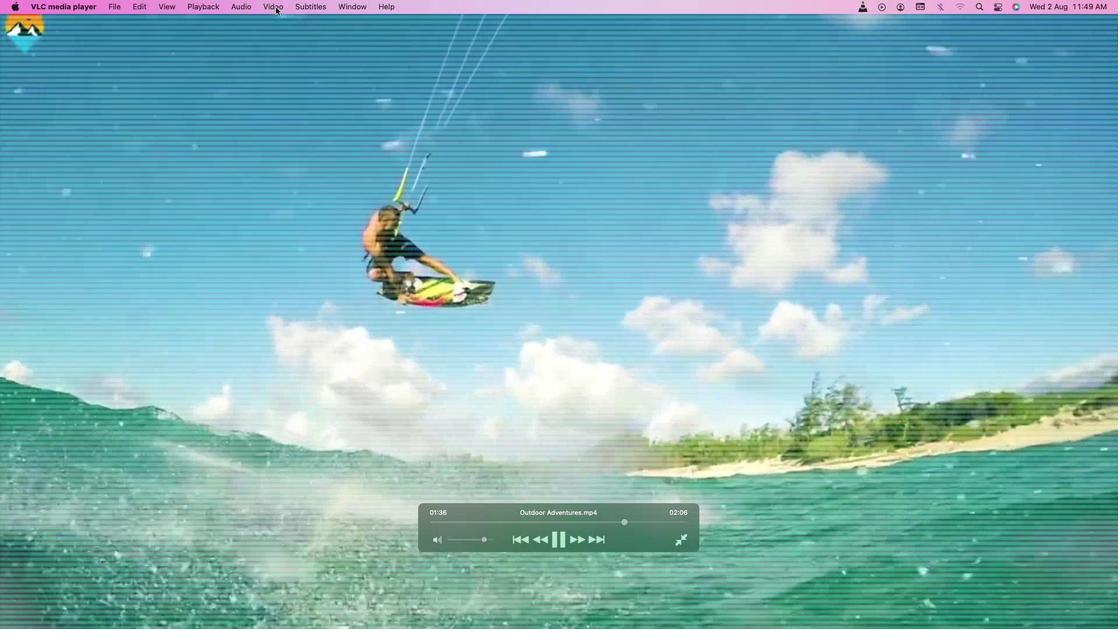 
Action: Mouse pressed left at (276, 6)
Screenshot: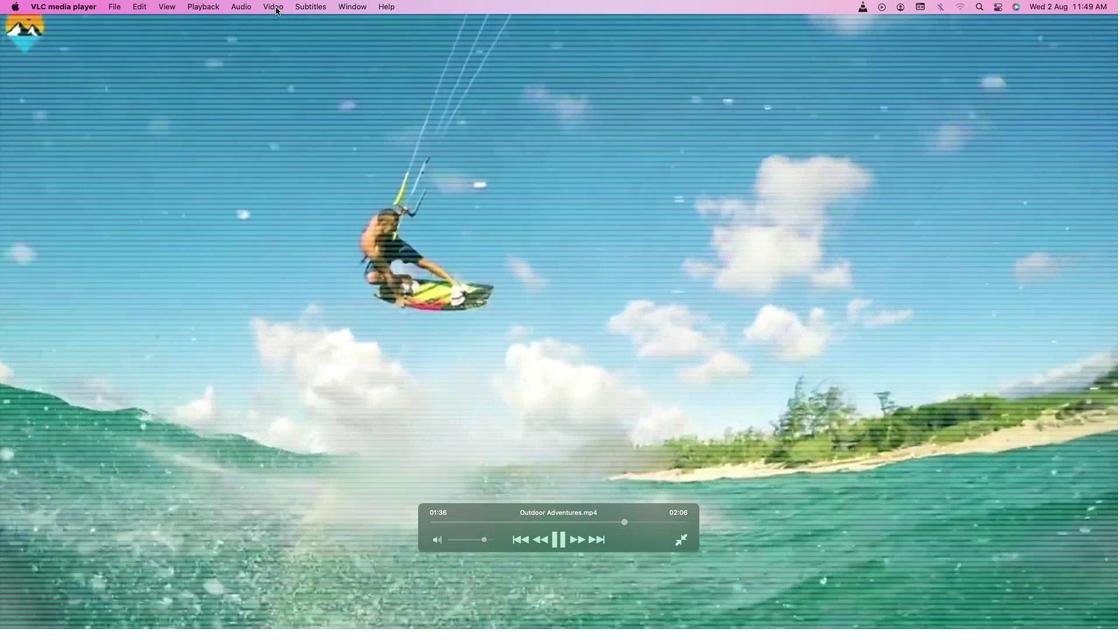 
Action: Mouse moved to (321, 109)
Screenshot: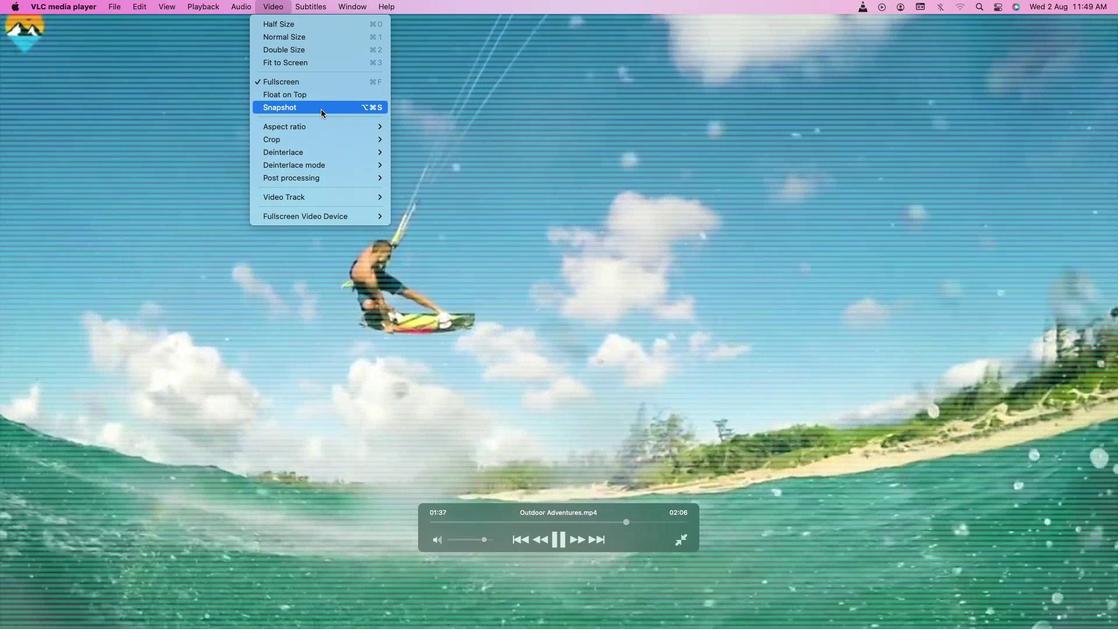 
Action: Mouse pressed left at (321, 109)
Screenshot: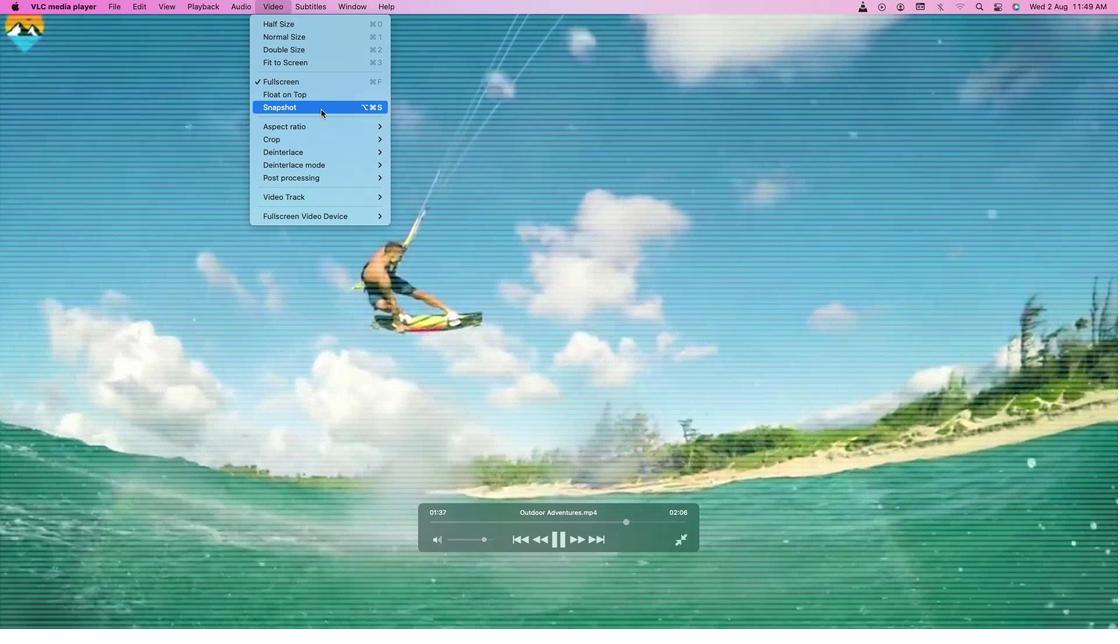 
Action: Mouse moved to (273, 5)
Screenshot: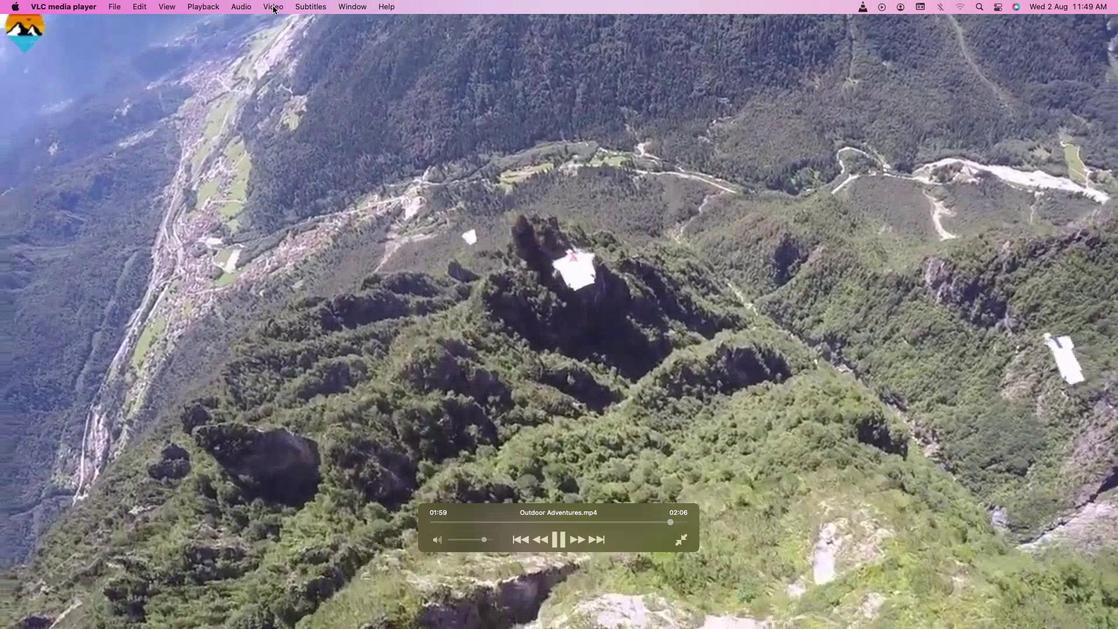 
Action: Mouse pressed left at (273, 5)
Screenshot: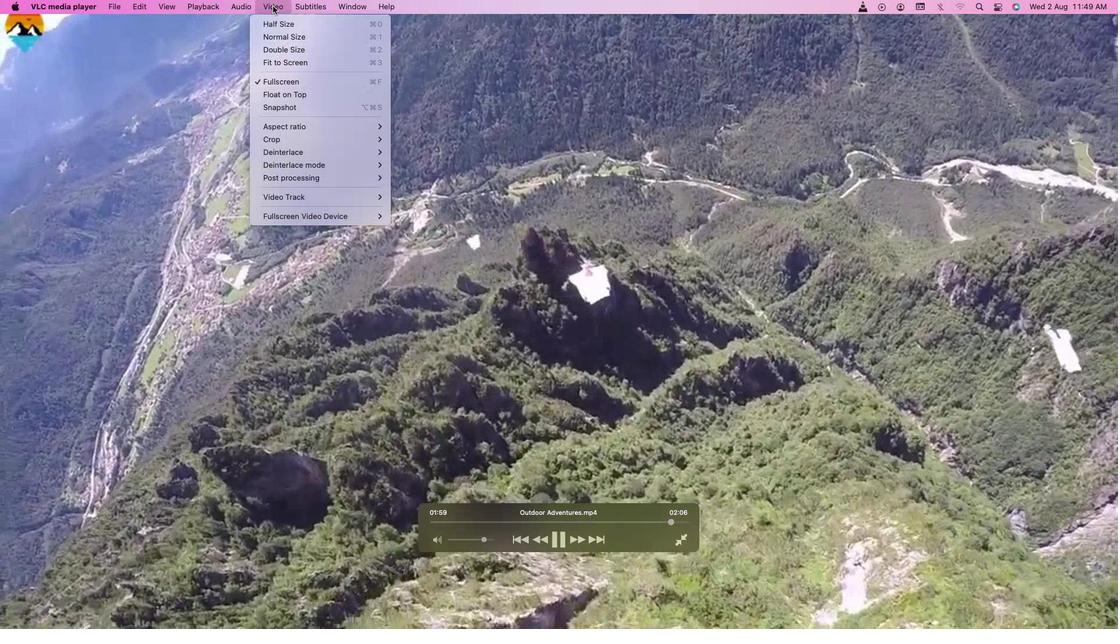 
Action: Mouse moved to (321, 107)
Screenshot: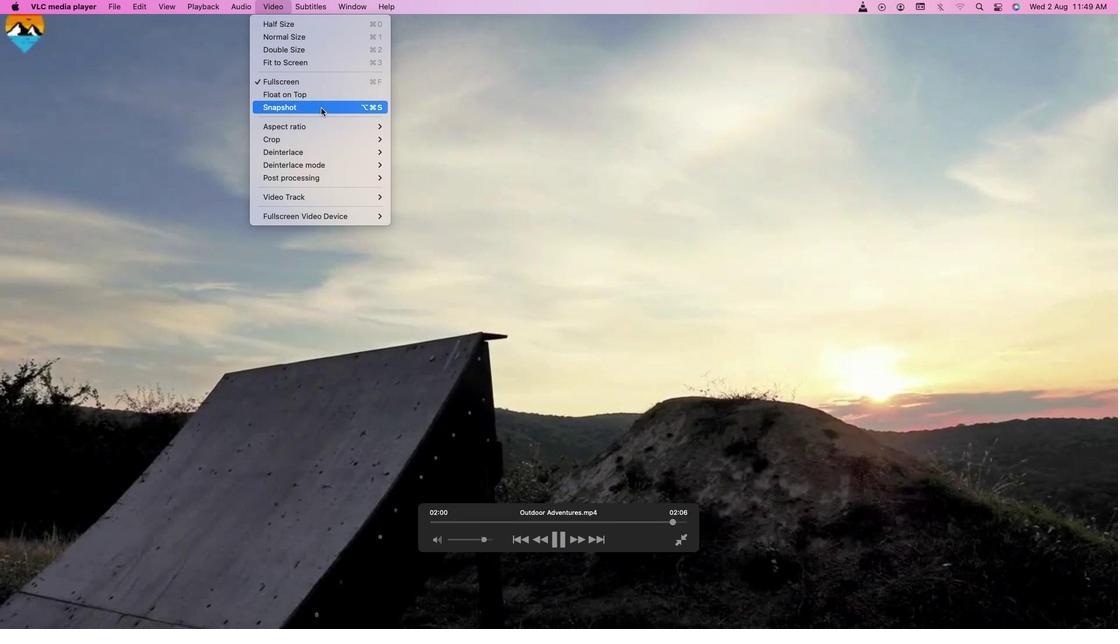
Action: Mouse pressed left at (321, 107)
Screenshot: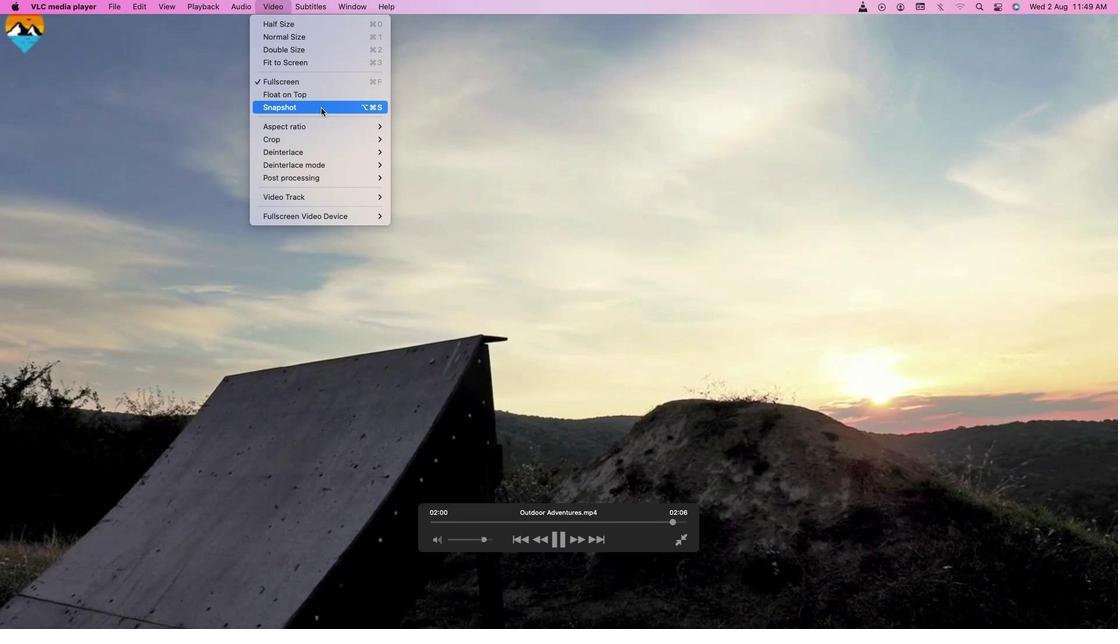 
Action: Mouse moved to (550, 549)
Screenshot: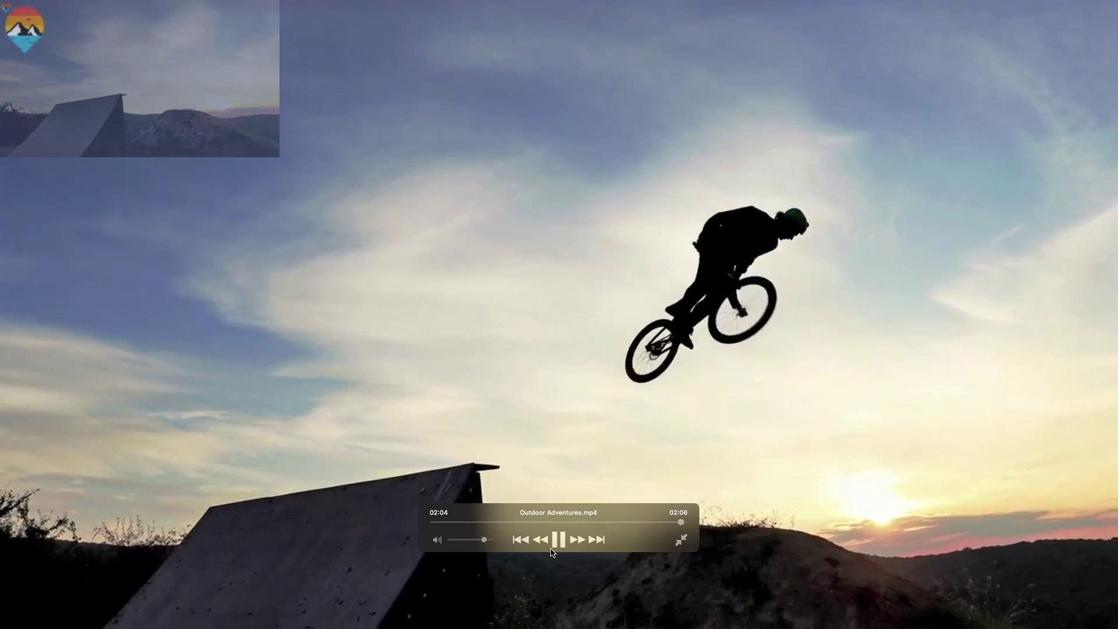 
Action: Mouse pressed left at (550, 549)
Screenshot: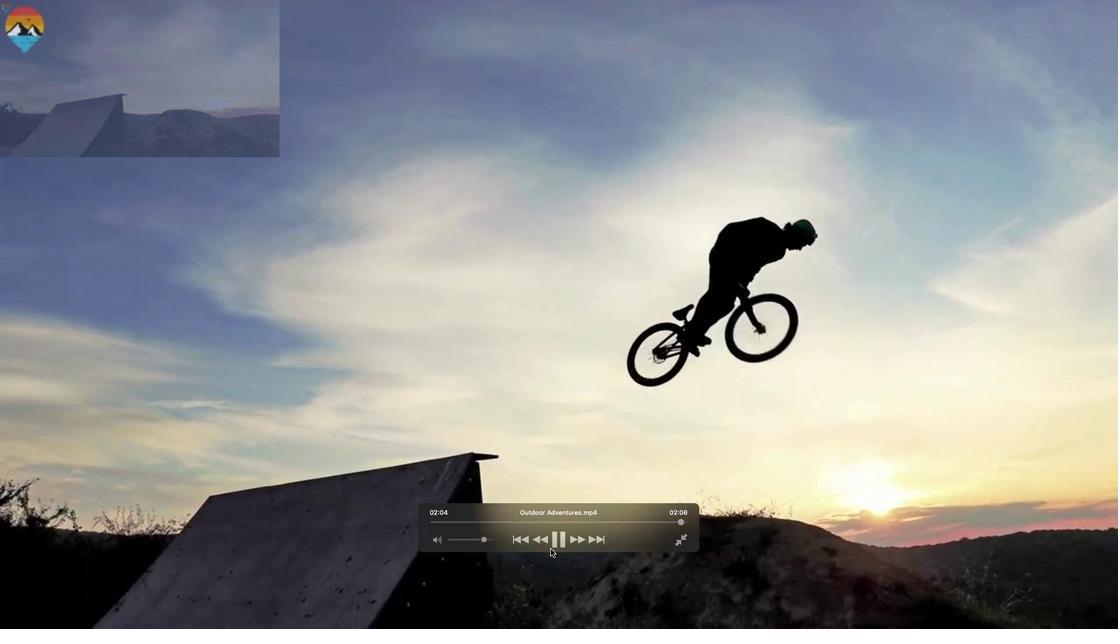 
Action: Mouse moved to (555, 547)
Screenshot: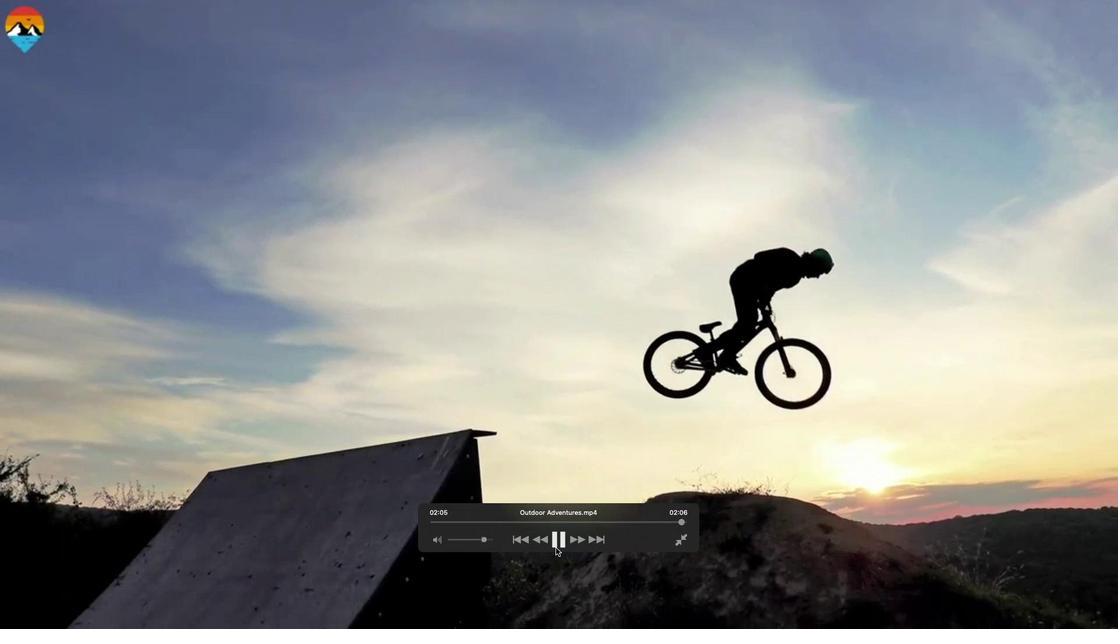 
Action: Mouse pressed left at (555, 547)
Screenshot: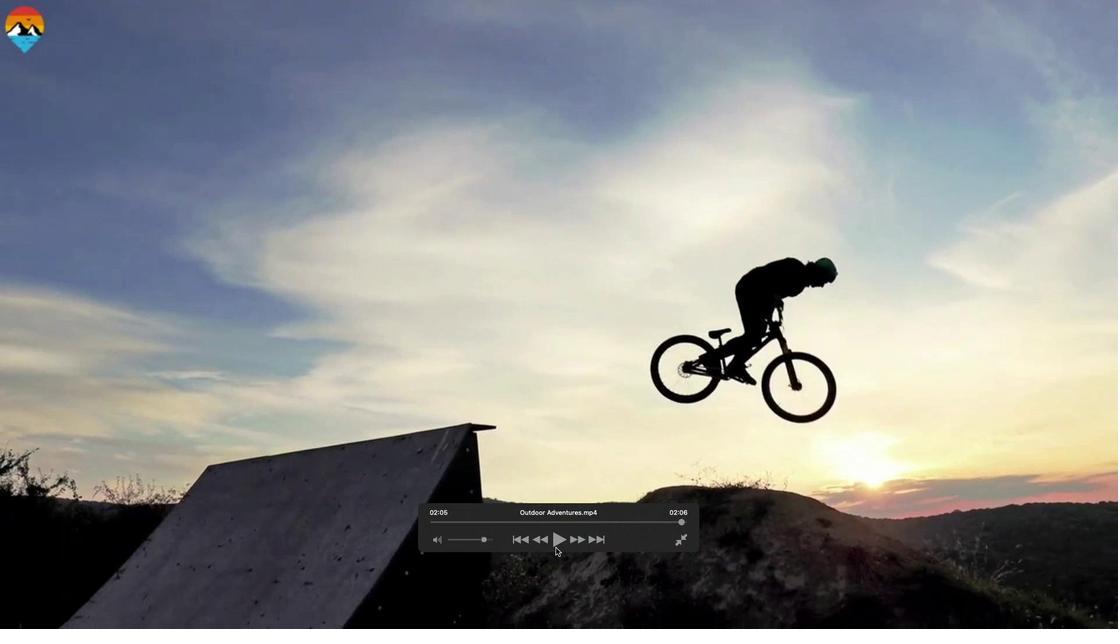 
Action: Mouse moved to (690, 541)
Screenshot: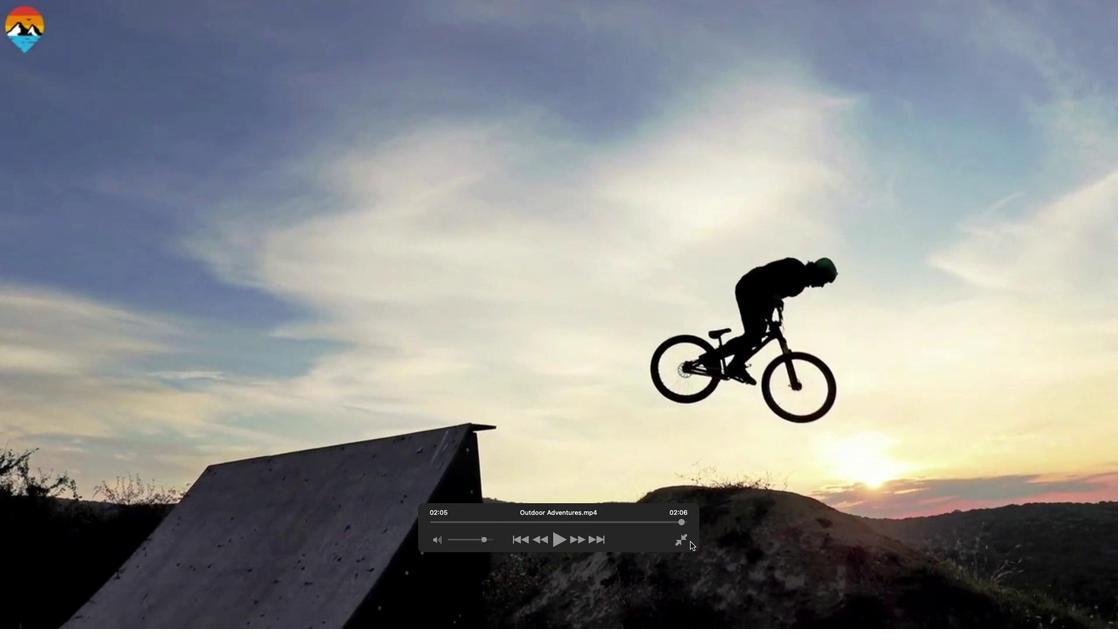 
Action: Mouse pressed left at (690, 541)
Screenshot: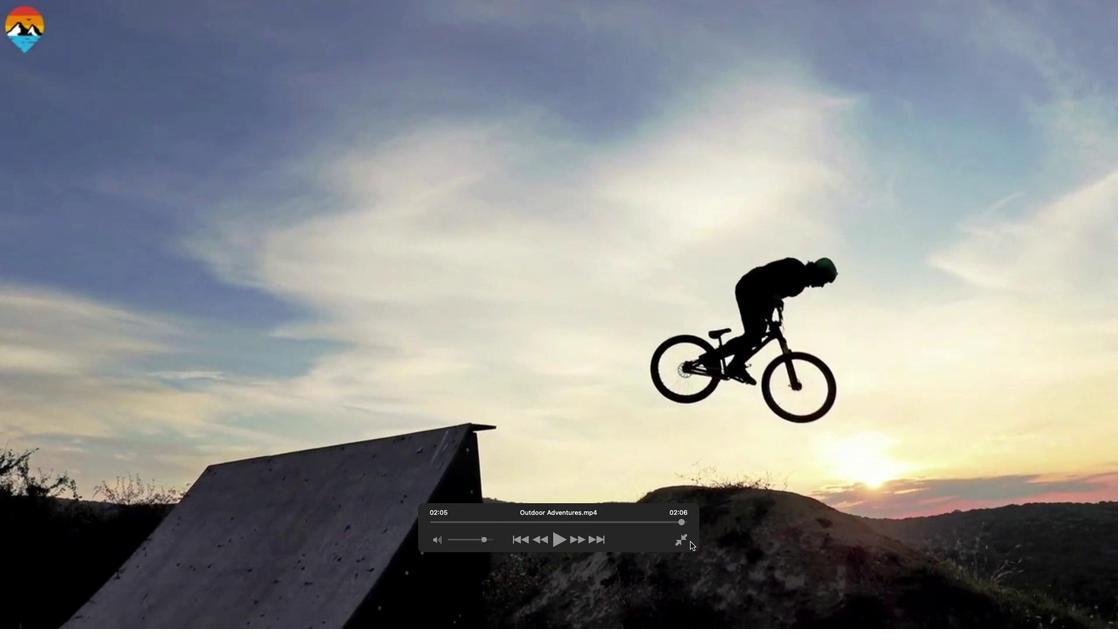 
Action: Mouse moved to (685, 540)
Screenshot: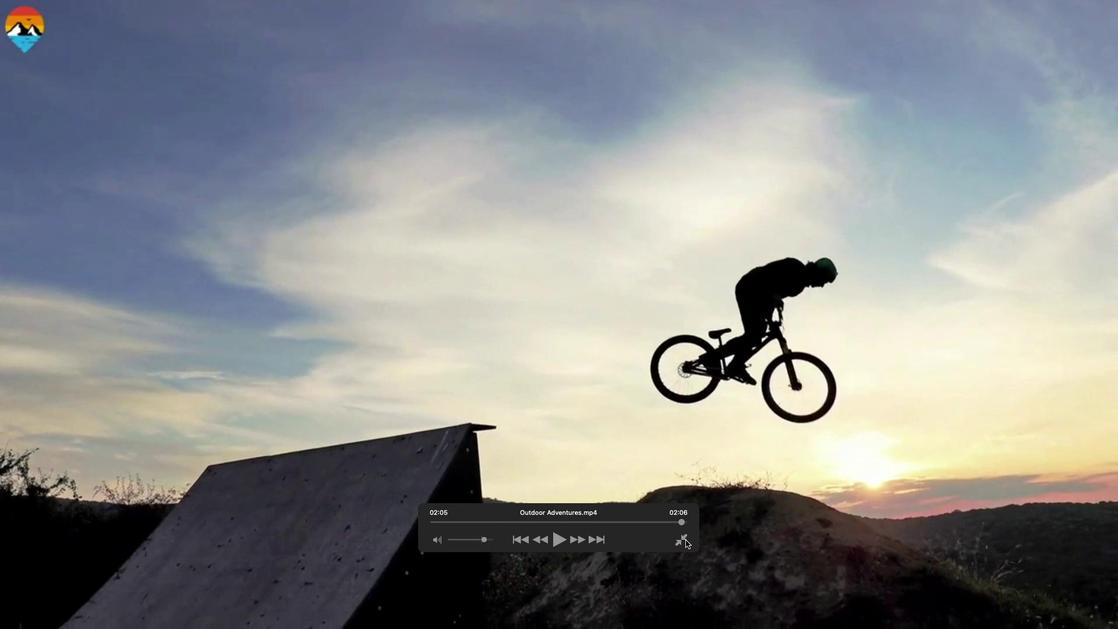 
Action: Mouse pressed left at (685, 540)
Screenshot: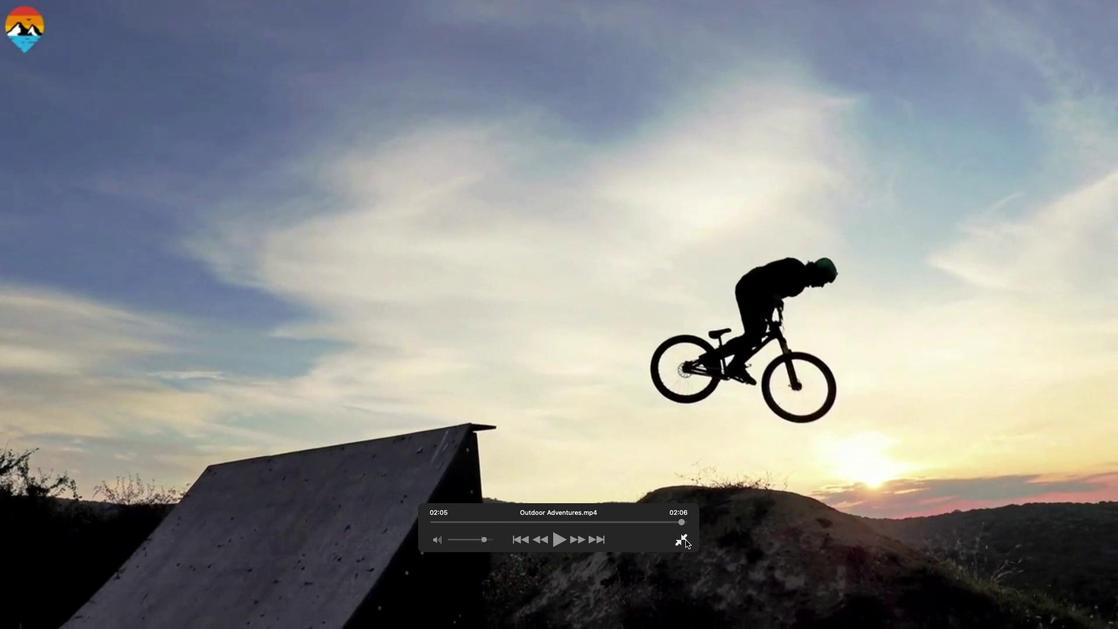 
